 Task: Find LinkedIn profiles of marketing consultants who attended St. Xavier School and offer copywriting services.
Action: Mouse moved to (479, 75)
Screenshot: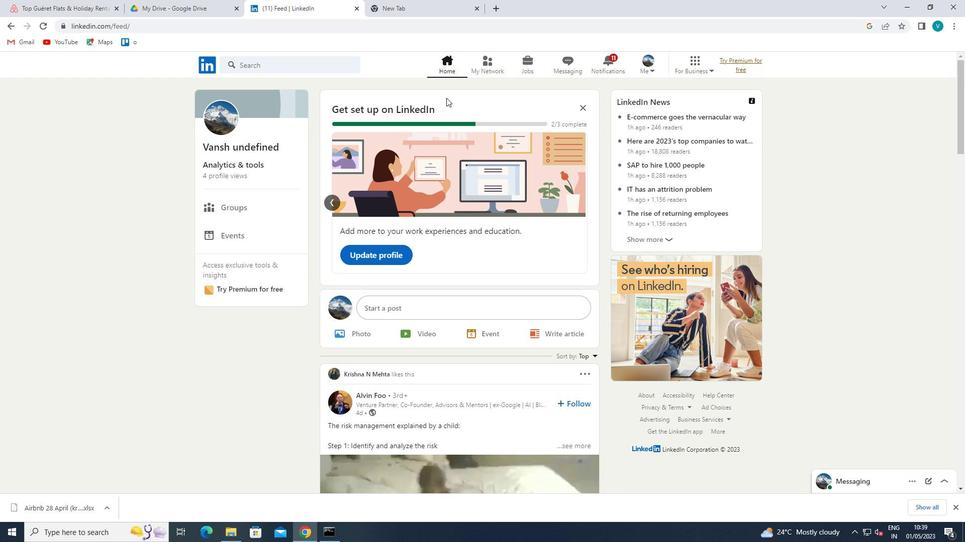 
Action: Mouse pressed left at (479, 75)
Screenshot: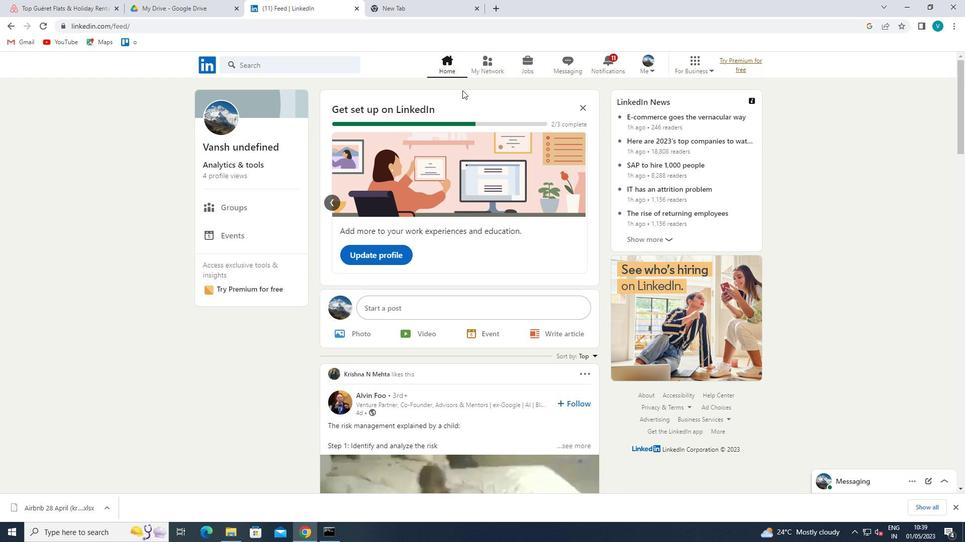 
Action: Mouse moved to (274, 119)
Screenshot: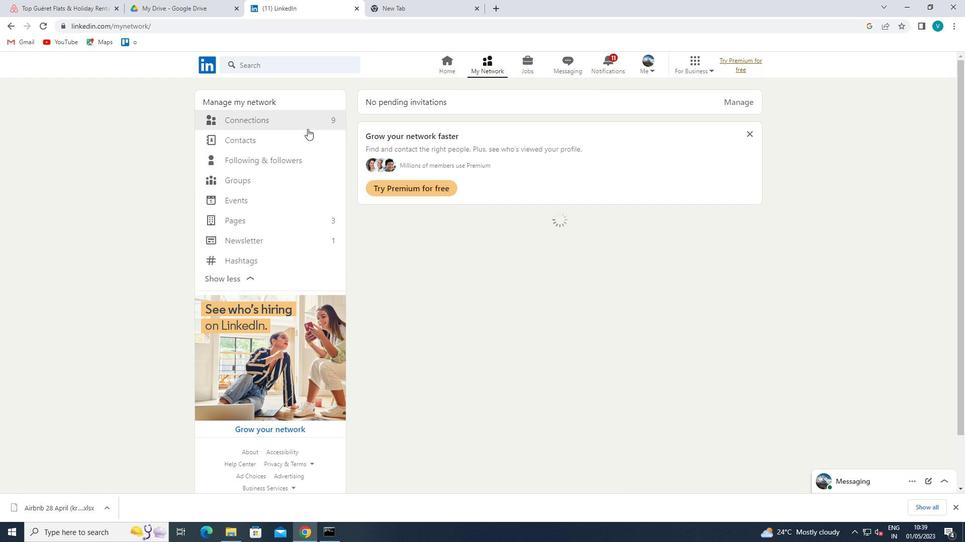 
Action: Mouse pressed left at (274, 119)
Screenshot: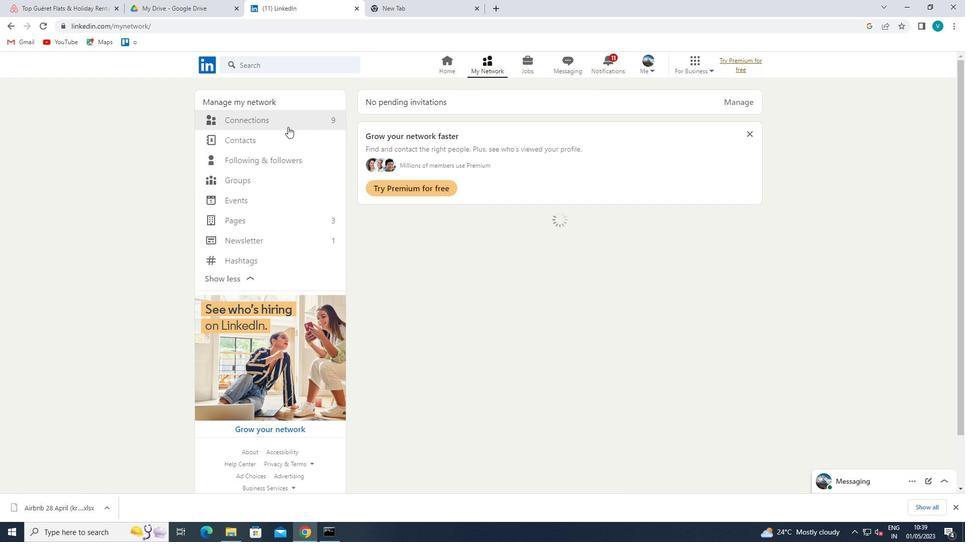 
Action: Mouse moved to (542, 114)
Screenshot: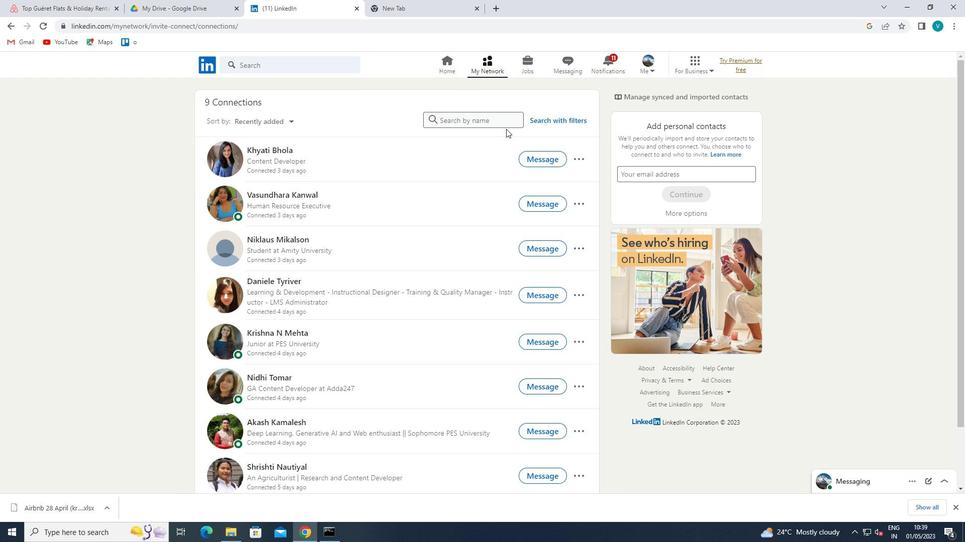 
Action: Mouse pressed left at (542, 114)
Screenshot: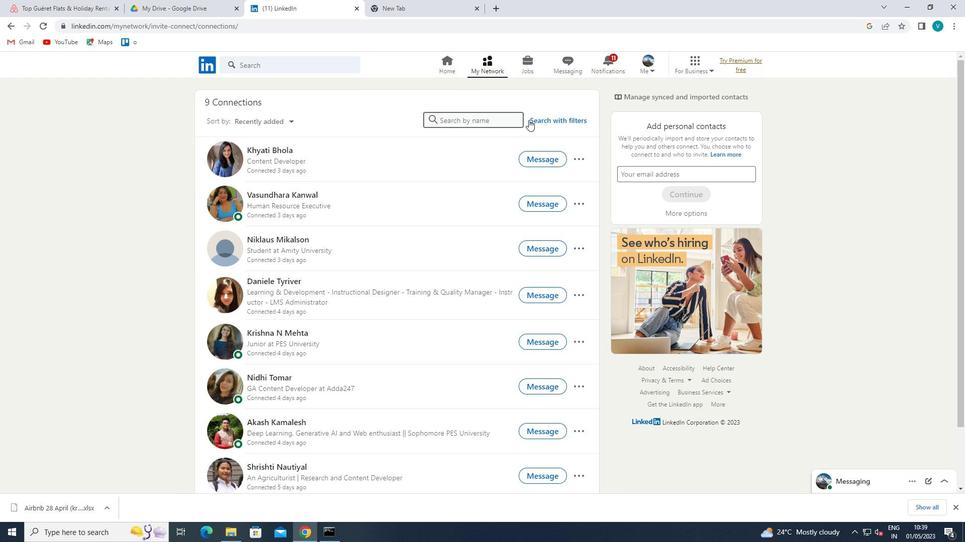
Action: Mouse moved to (470, 92)
Screenshot: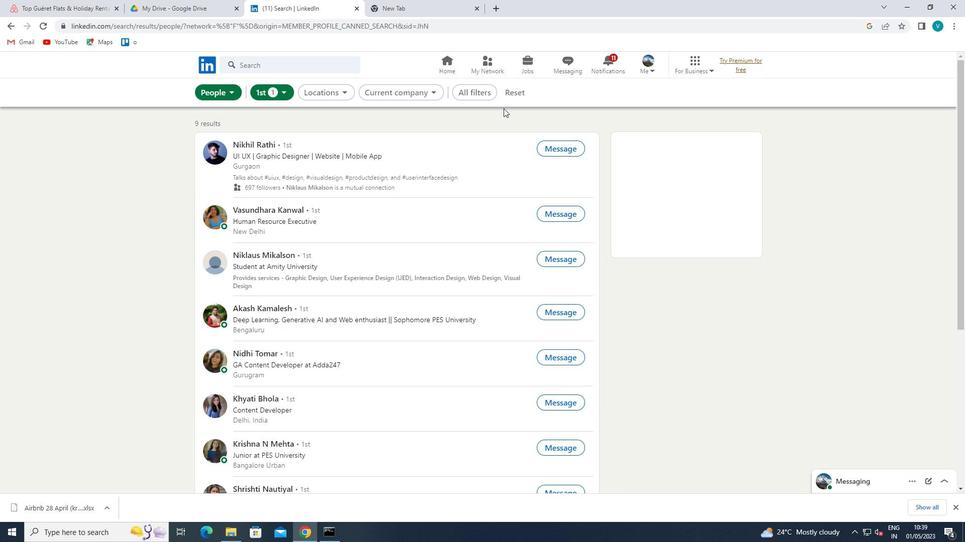 
Action: Mouse pressed left at (470, 92)
Screenshot: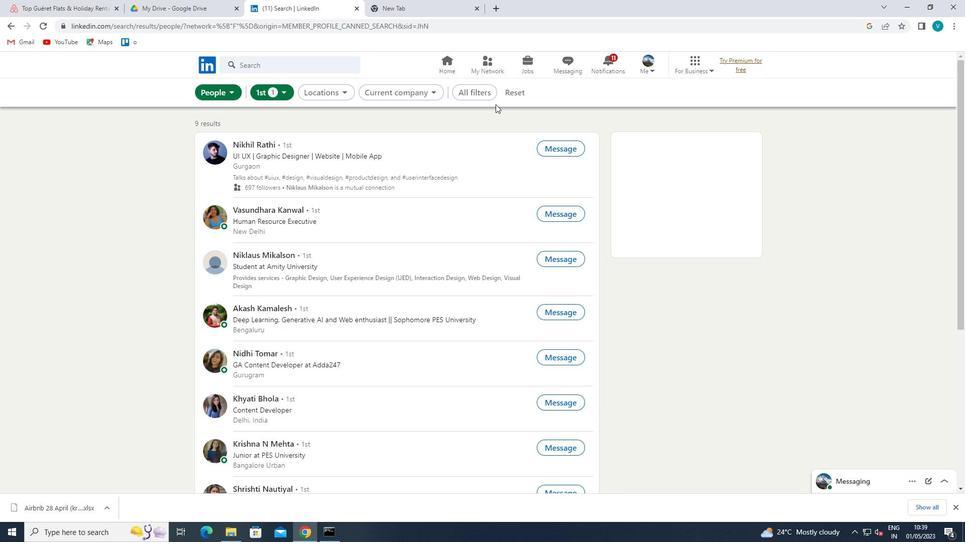 
Action: Mouse moved to (775, 261)
Screenshot: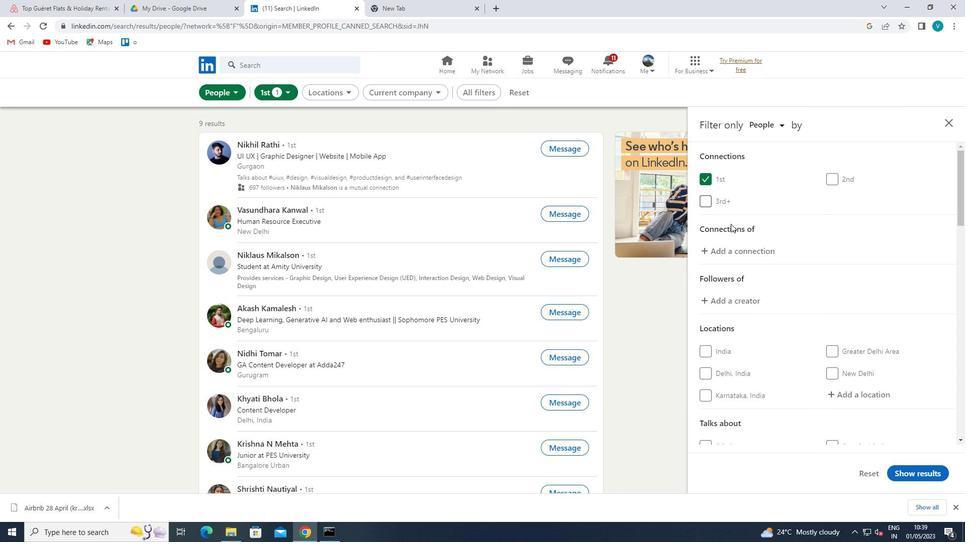 
Action: Mouse scrolled (775, 261) with delta (0, 0)
Screenshot: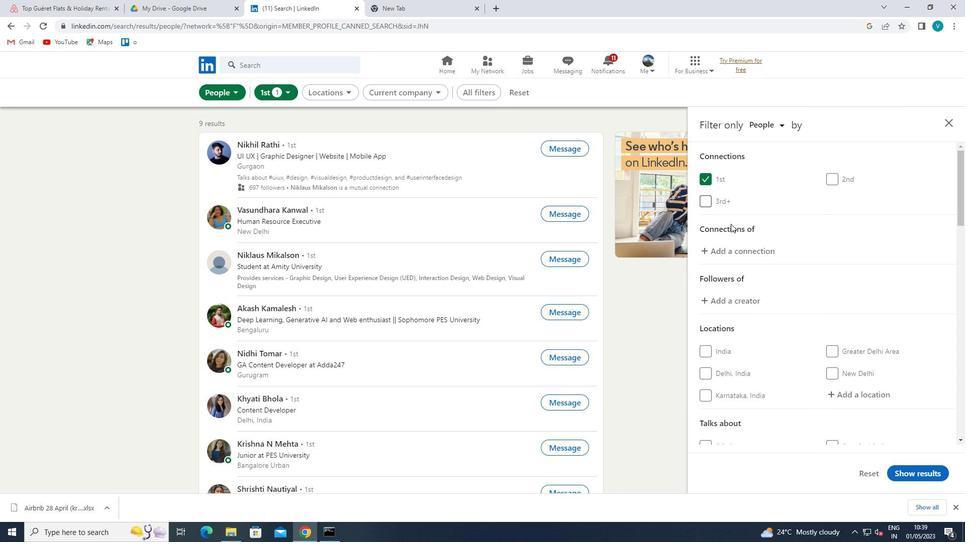 
Action: Mouse moved to (776, 267)
Screenshot: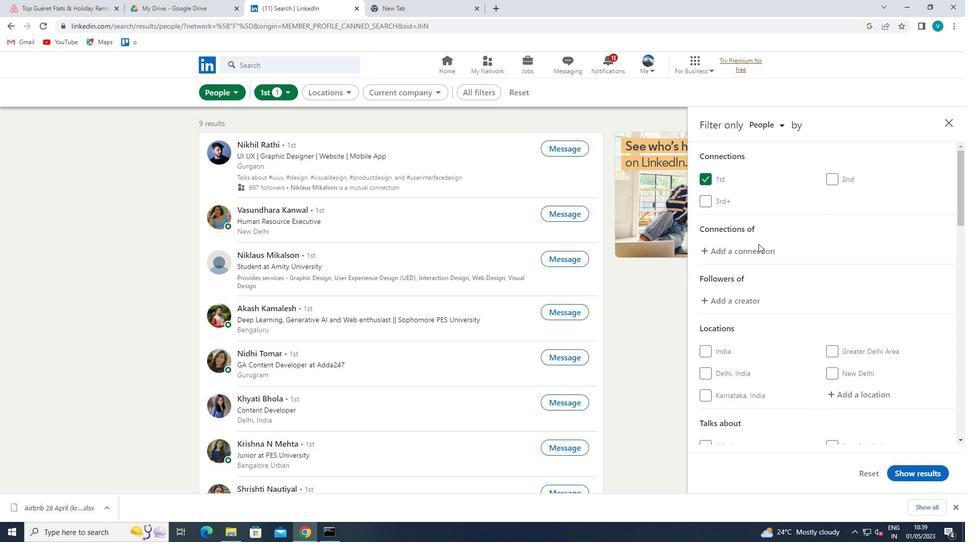 
Action: Mouse scrolled (776, 267) with delta (0, 0)
Screenshot: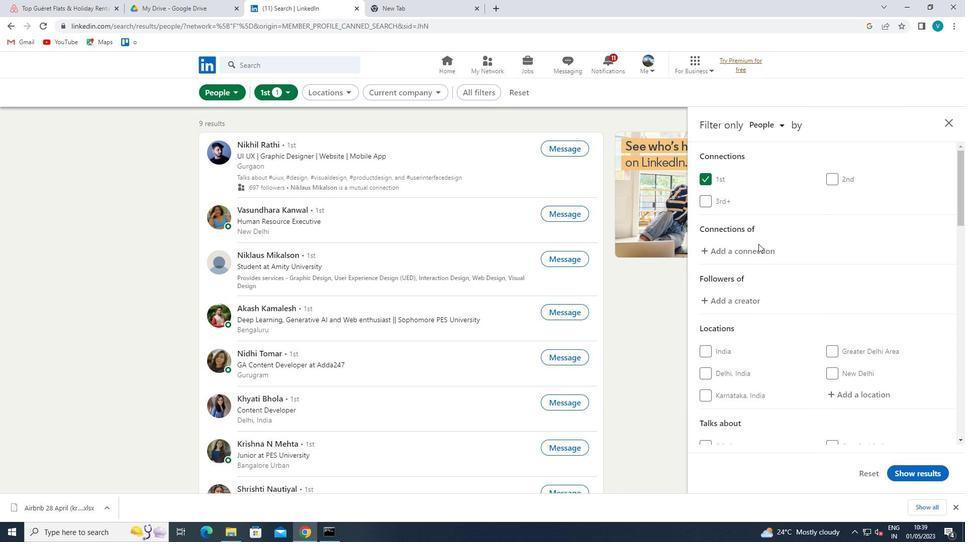 
Action: Mouse moved to (845, 292)
Screenshot: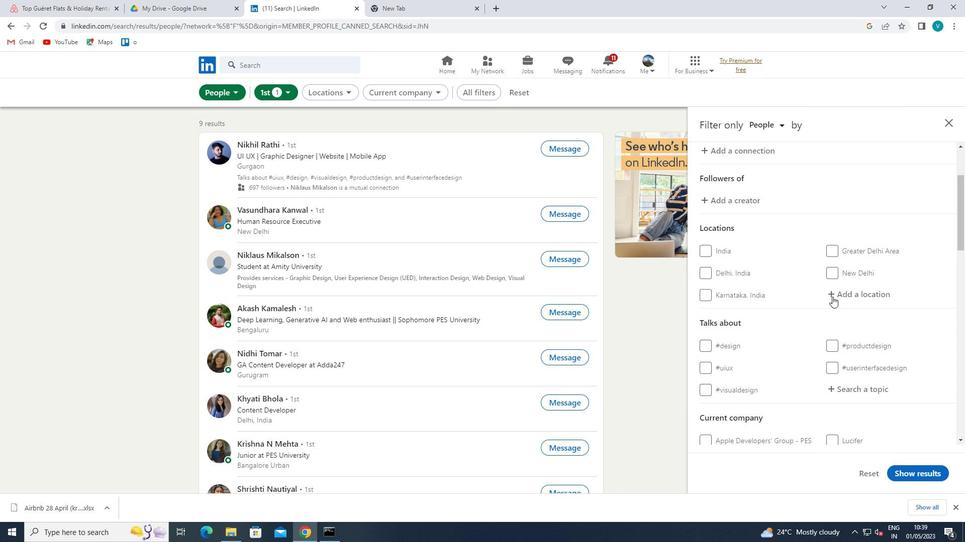 
Action: Mouse pressed left at (845, 292)
Screenshot: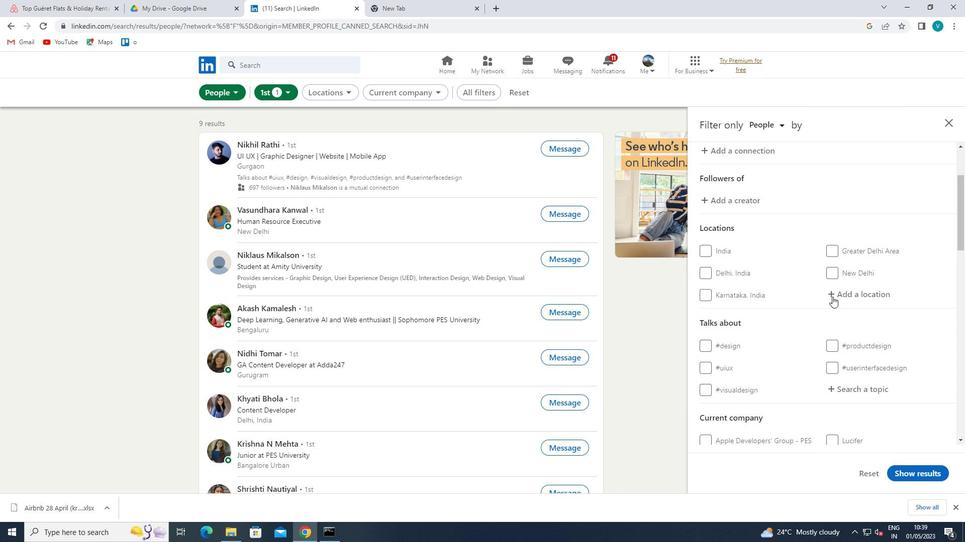 
Action: Mouse moved to (424, 95)
Screenshot: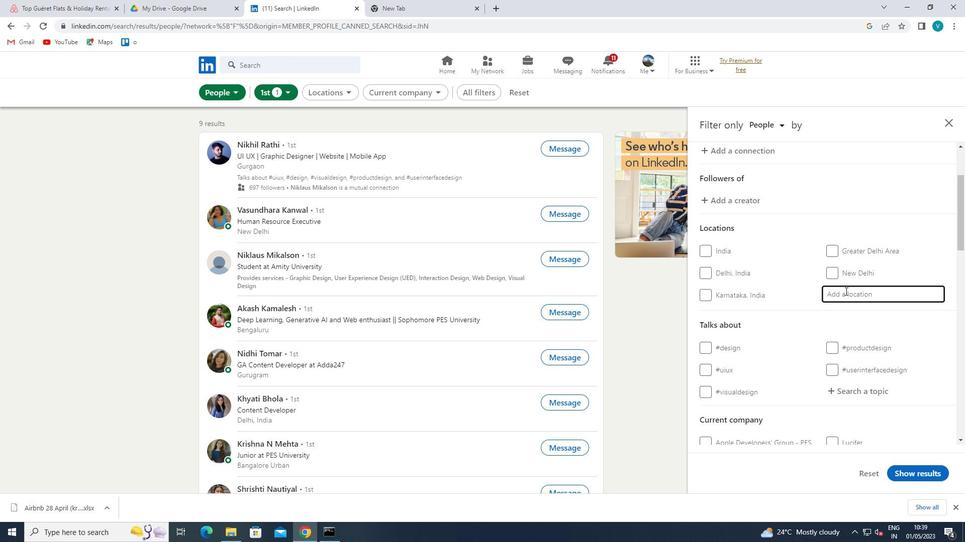 
Action: Key pressed <Key.shift>YOUHAO
Screenshot: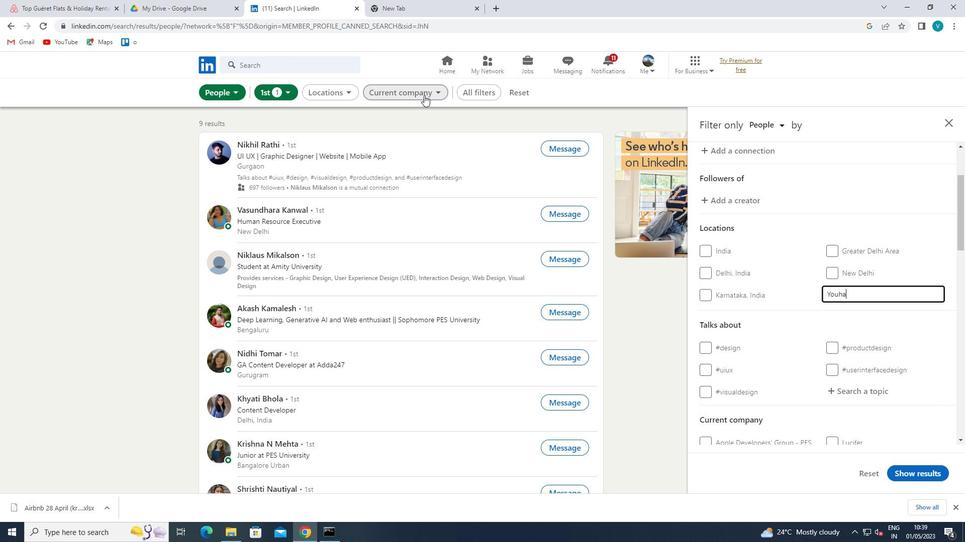 
Action: Mouse moved to (795, 320)
Screenshot: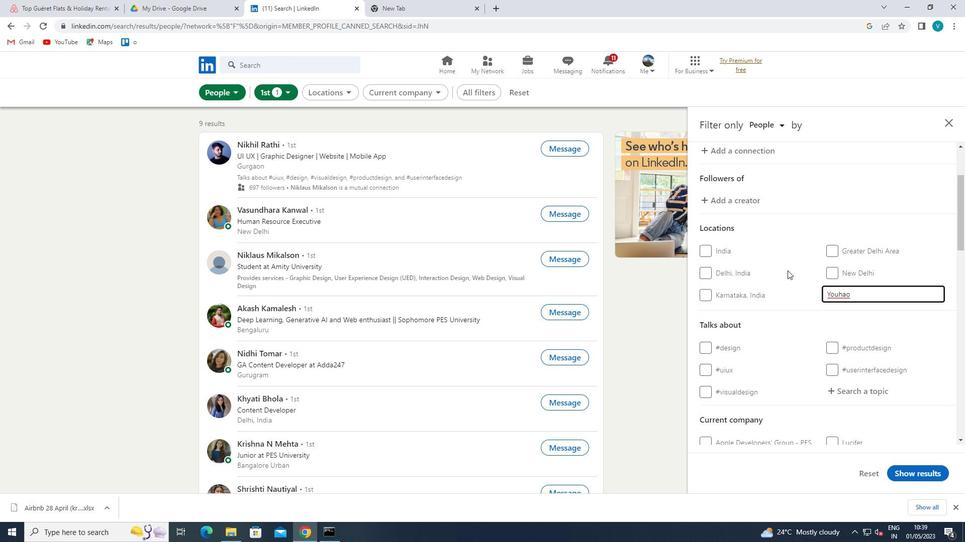 
Action: Mouse pressed left at (795, 320)
Screenshot: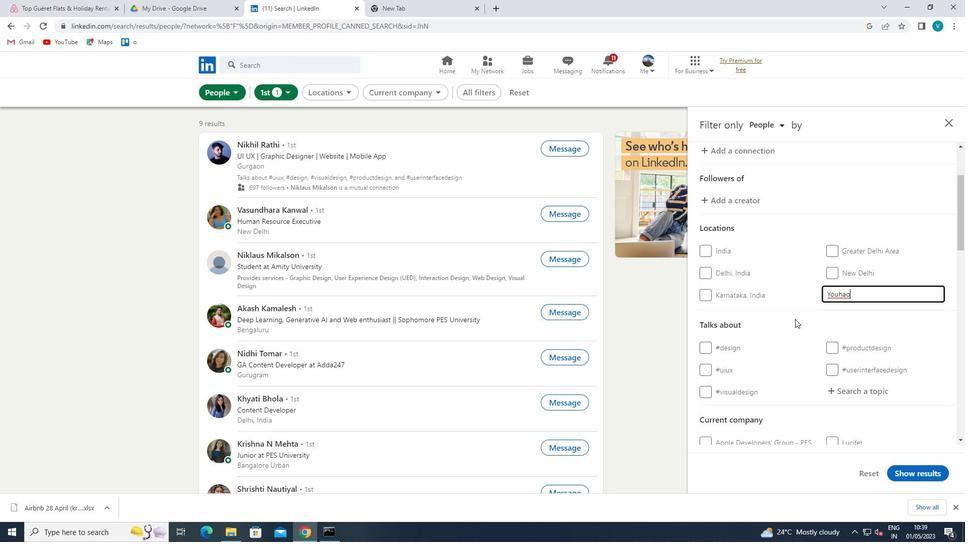 
Action: Mouse moved to (795, 320)
Screenshot: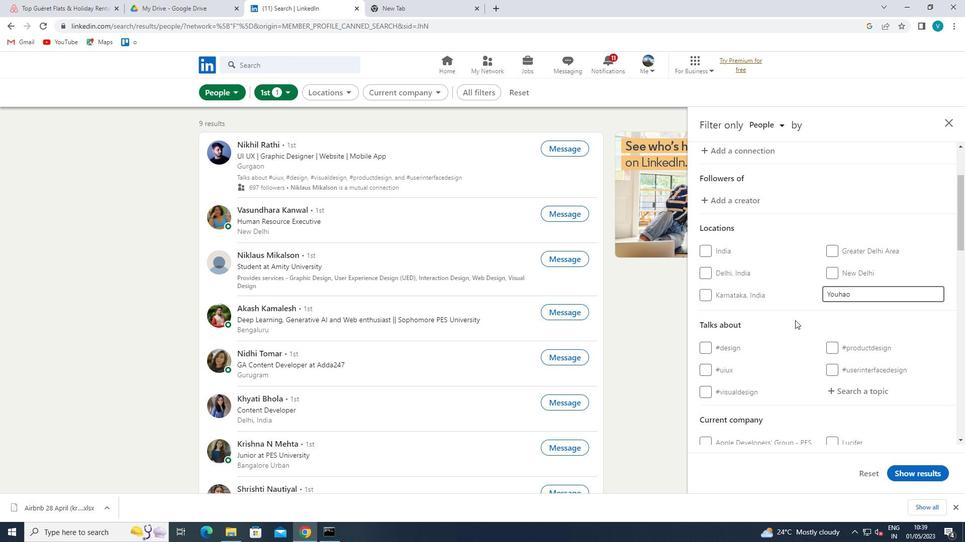 
Action: Mouse scrolled (795, 320) with delta (0, 0)
Screenshot: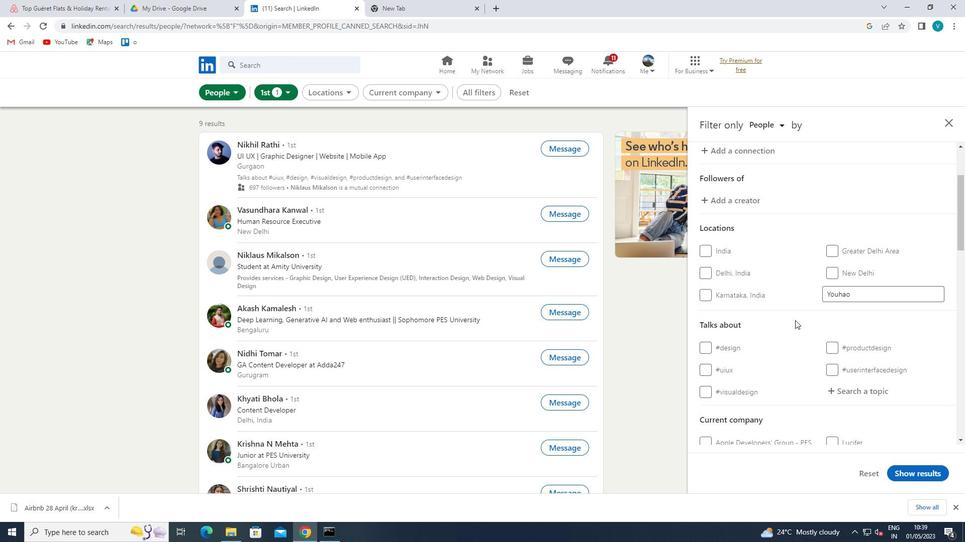 
Action: Mouse scrolled (795, 320) with delta (0, 0)
Screenshot: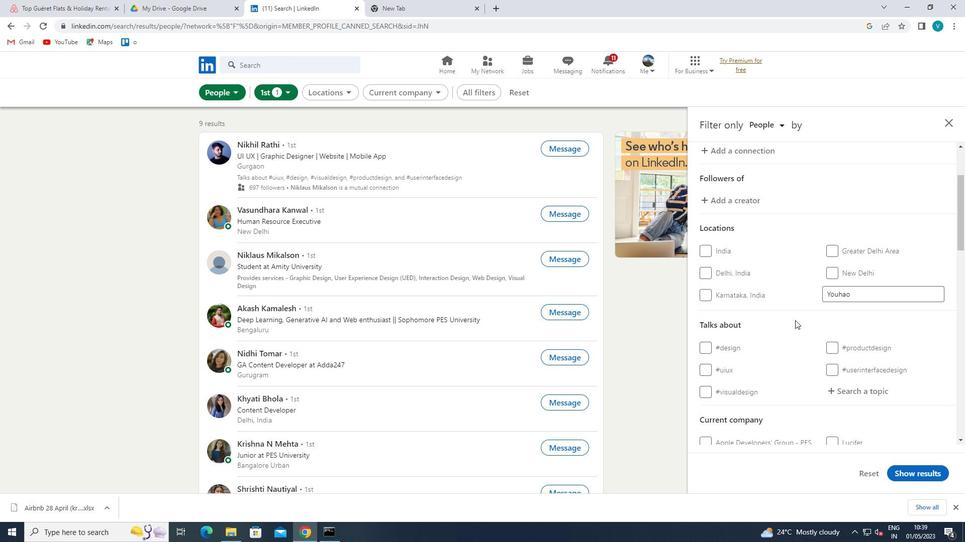 
Action: Mouse moved to (875, 279)
Screenshot: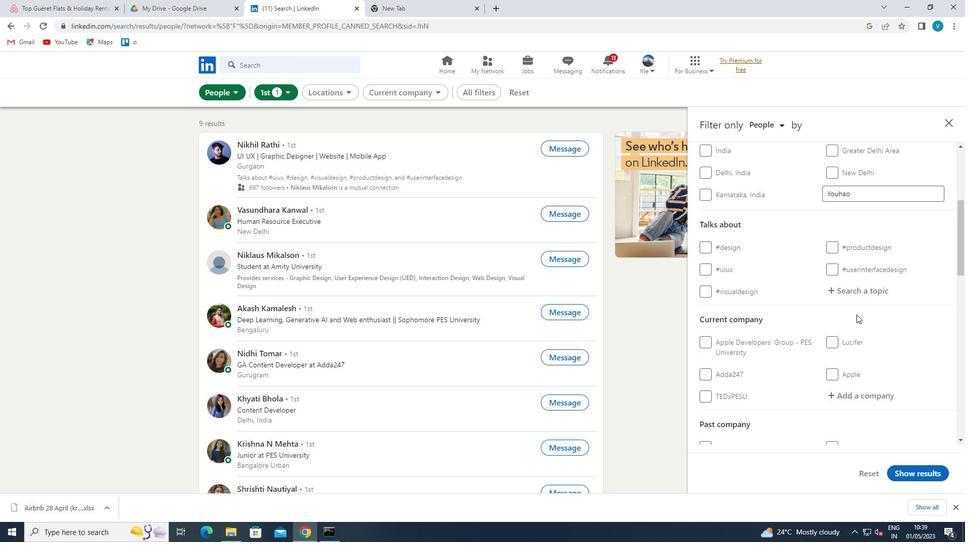 
Action: Mouse pressed left at (875, 279)
Screenshot: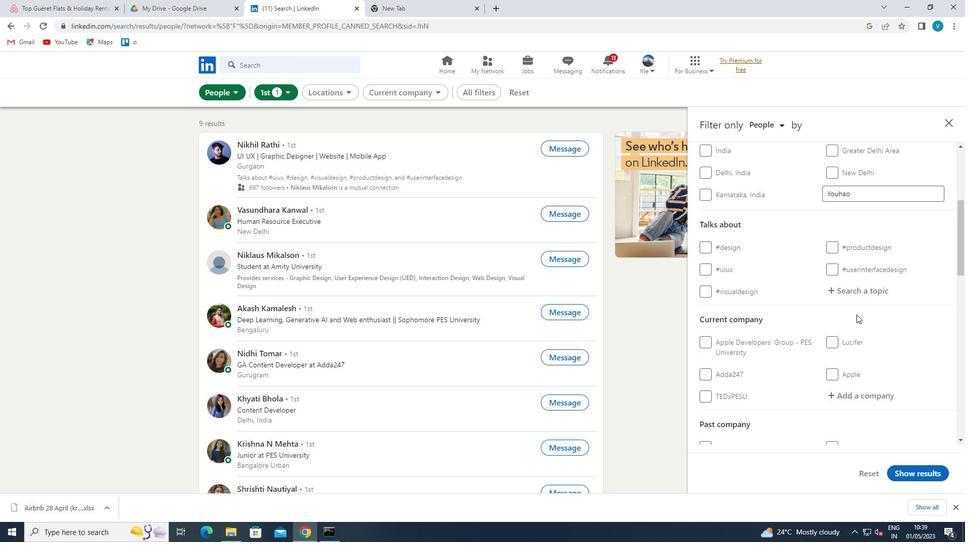 
Action: Mouse moved to (872, 289)
Screenshot: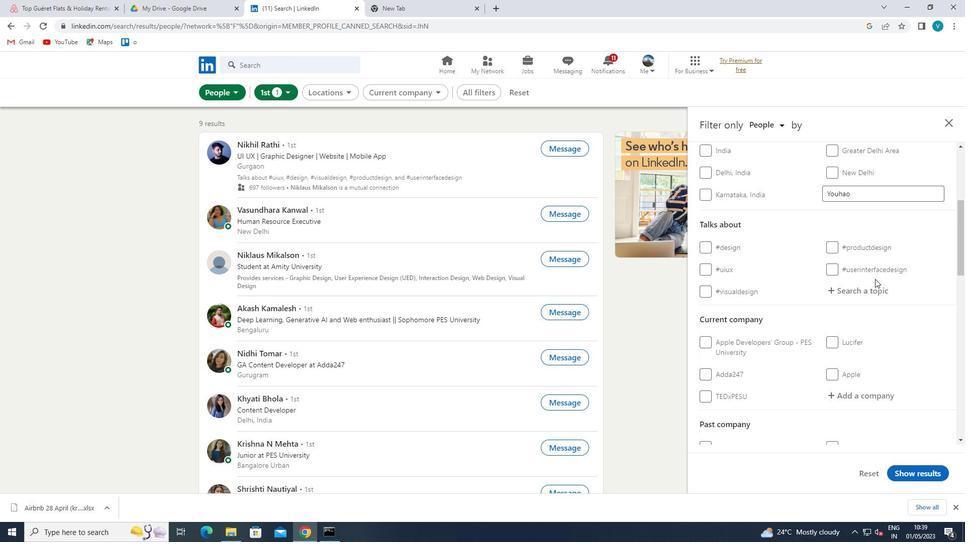 
Action: Mouse pressed left at (872, 289)
Screenshot: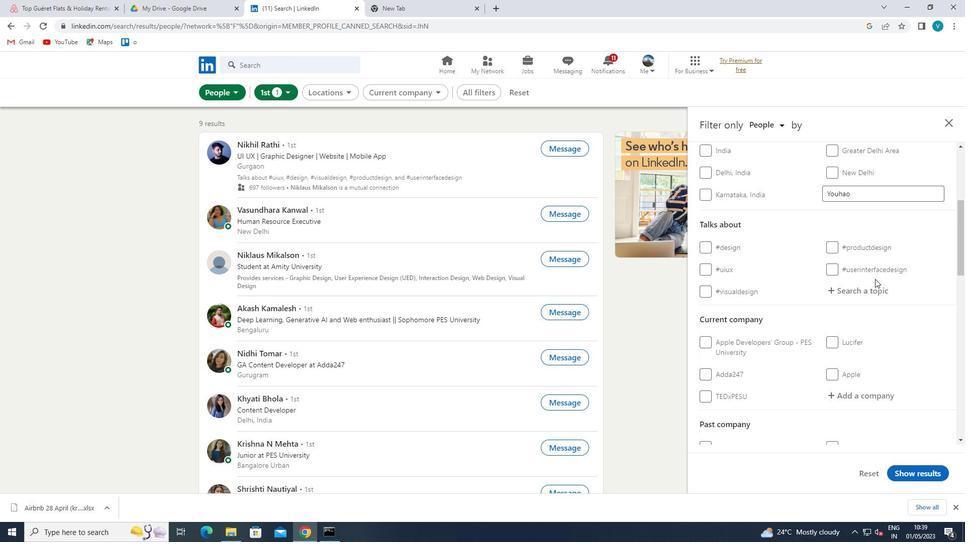 
Action: Mouse moved to (709, 197)
Screenshot: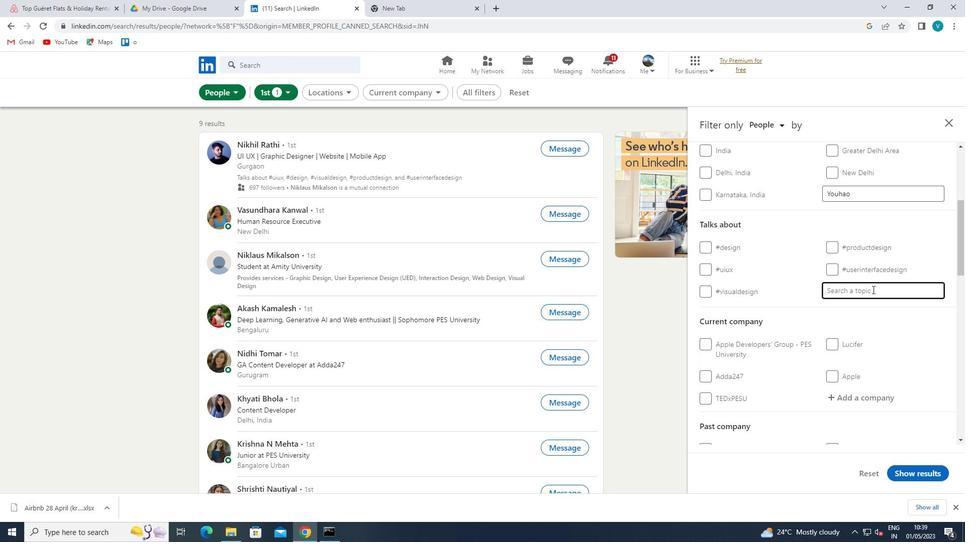 
Action: Key pressed <Key.shift>#<Key.shift>HOMEOFFICE
Screenshot: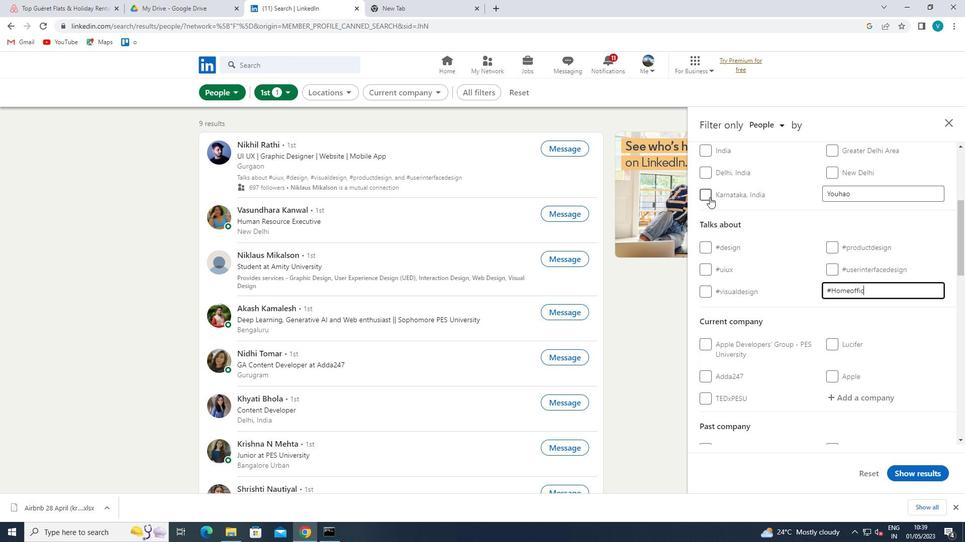 
Action: Mouse moved to (806, 297)
Screenshot: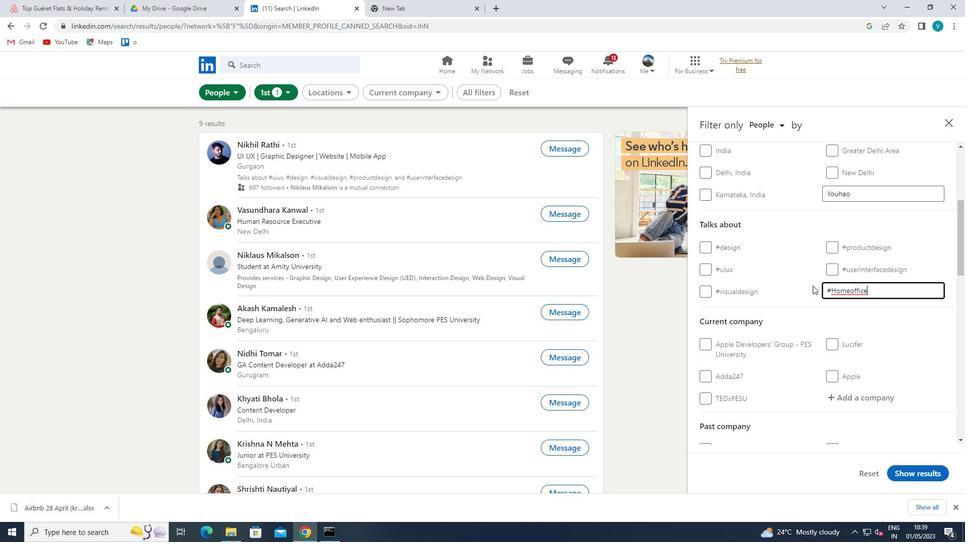 
Action: Mouse pressed left at (806, 297)
Screenshot: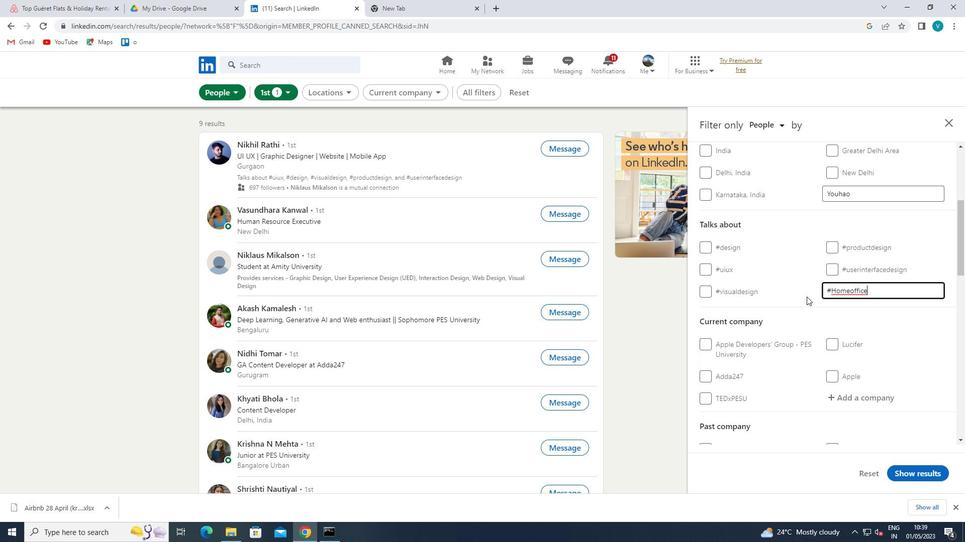 
Action: Mouse moved to (806, 297)
Screenshot: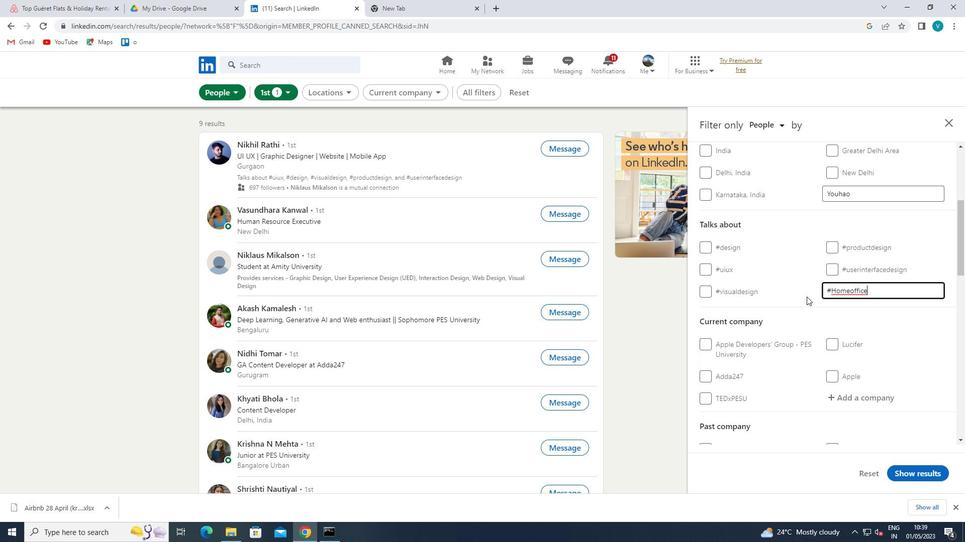 
Action: Mouse scrolled (806, 296) with delta (0, 0)
Screenshot: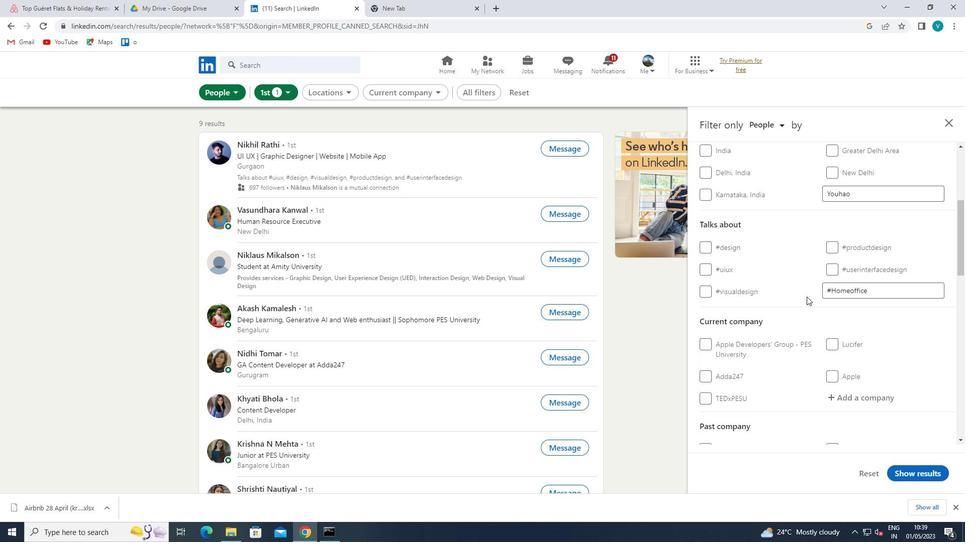 
Action: Mouse moved to (851, 351)
Screenshot: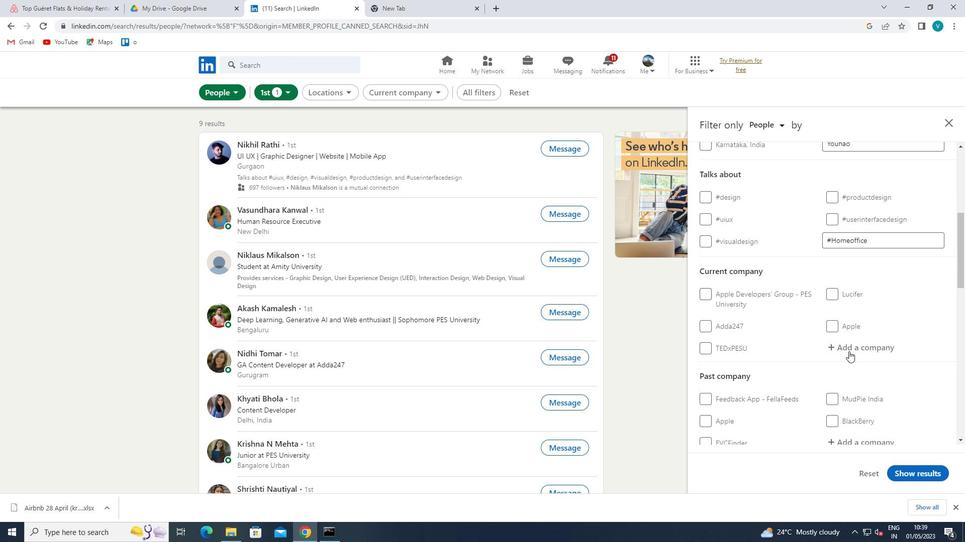 
Action: Mouse pressed left at (851, 351)
Screenshot: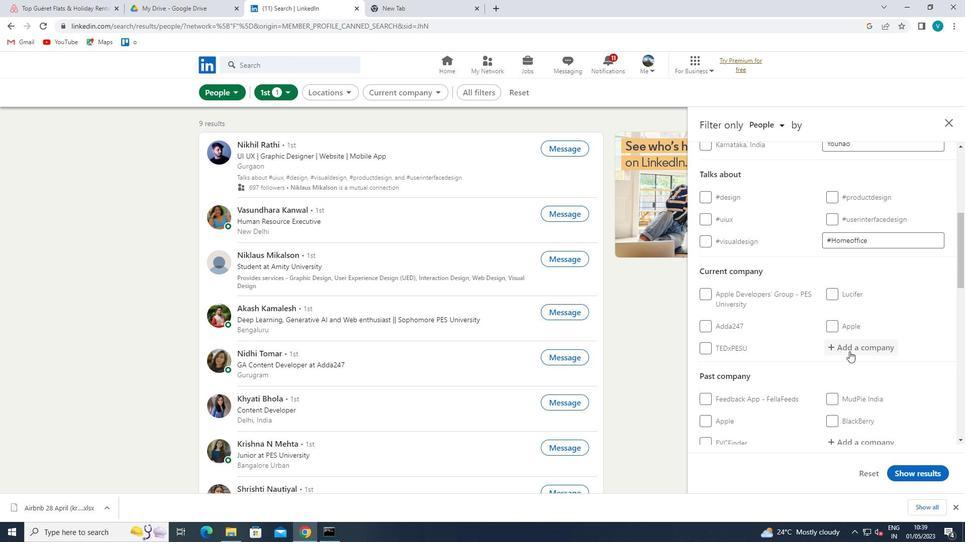 
Action: Mouse moved to (680, 302)
Screenshot: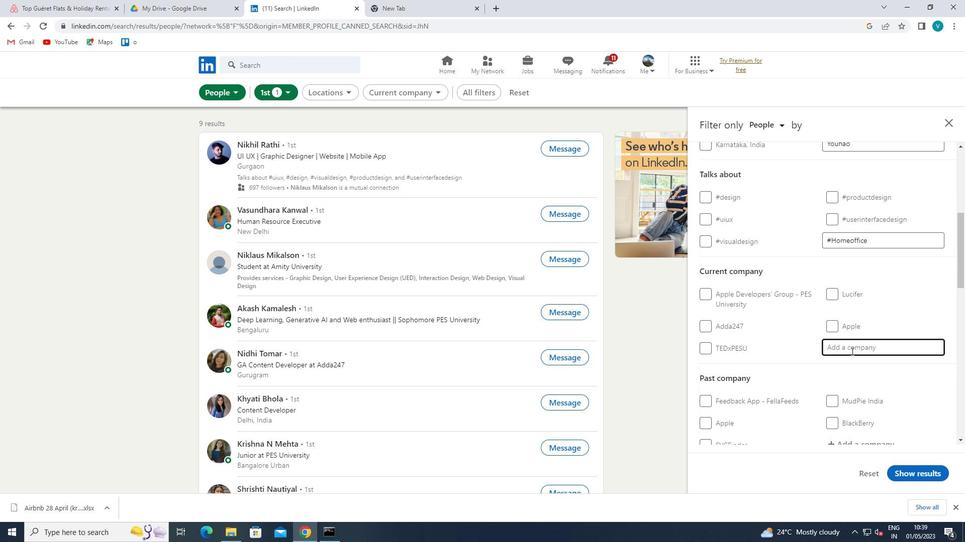 
Action: Key pressed <Key.shift>UNIVERSAL<Key.space>
Screenshot: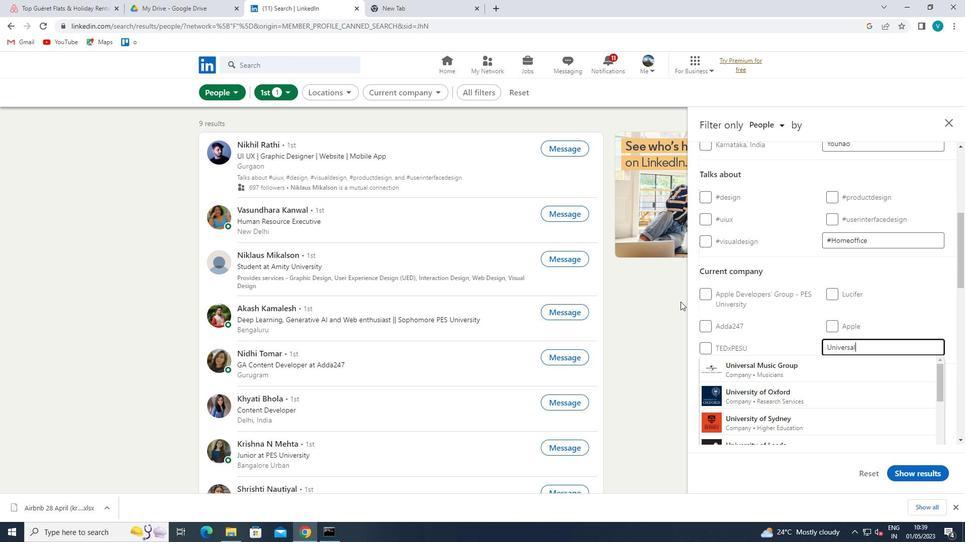 
Action: Mouse moved to (690, 295)
Screenshot: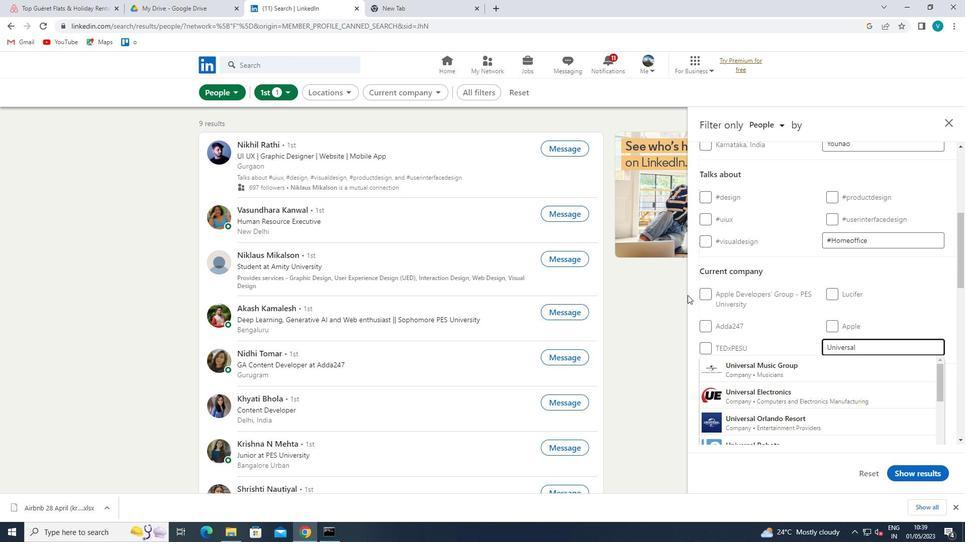 
Action: Key pressed <Key.shift>ALLY
Screenshot: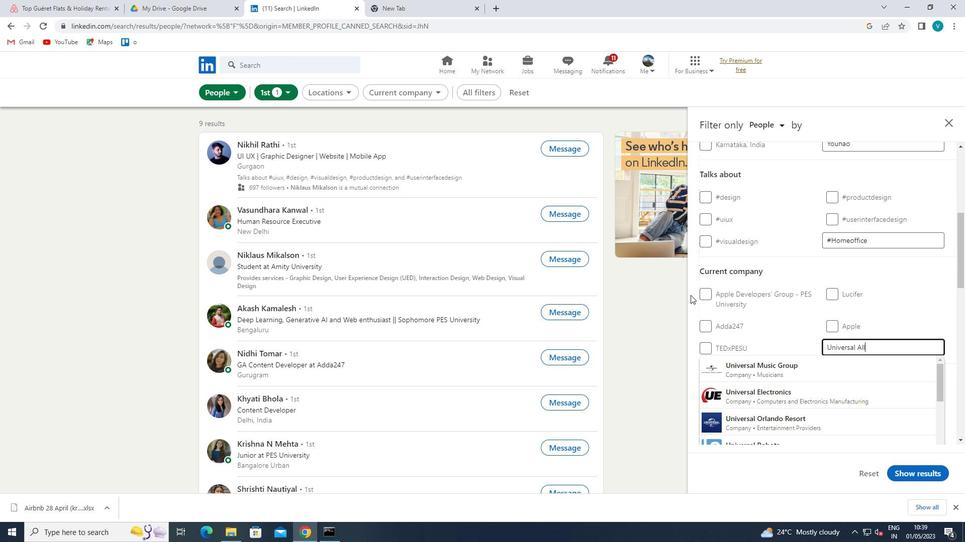 
Action: Mouse moved to (751, 361)
Screenshot: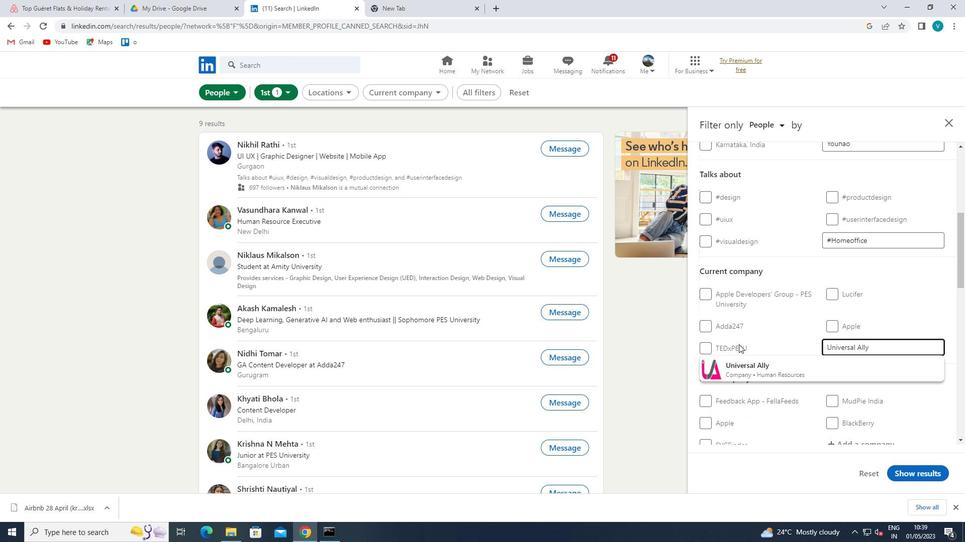 
Action: Mouse pressed left at (751, 361)
Screenshot: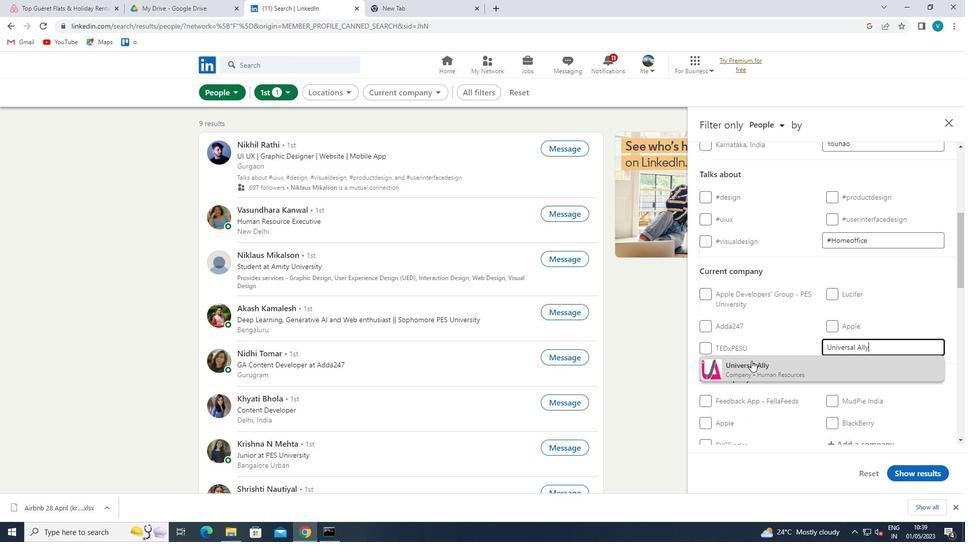 
Action: Mouse moved to (766, 353)
Screenshot: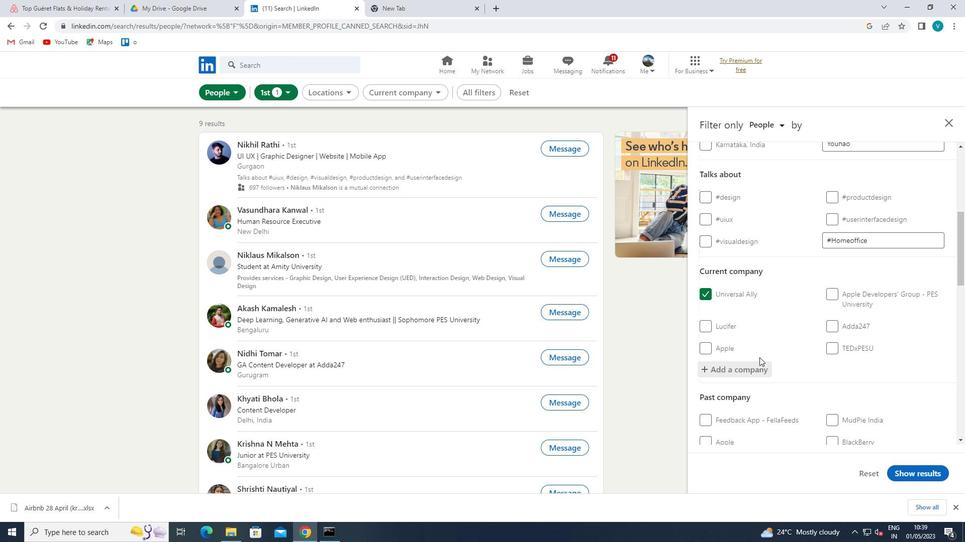 
Action: Mouse scrolled (766, 353) with delta (0, 0)
Screenshot: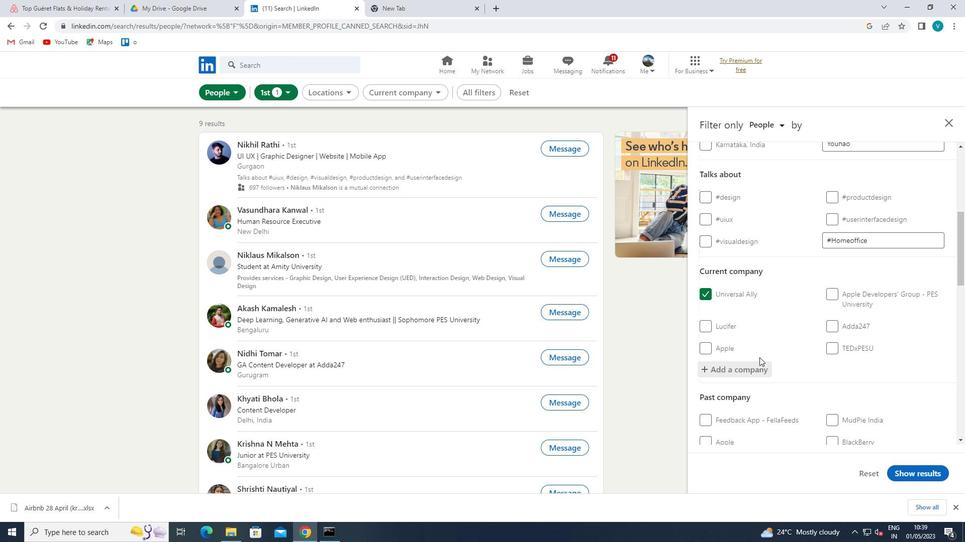 
Action: Mouse moved to (770, 351)
Screenshot: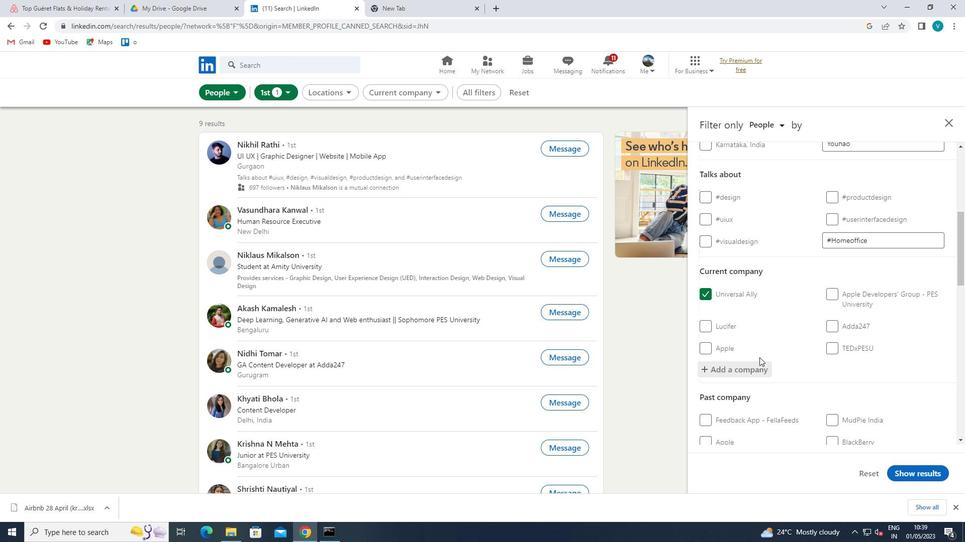 
Action: Mouse scrolled (770, 351) with delta (0, 0)
Screenshot: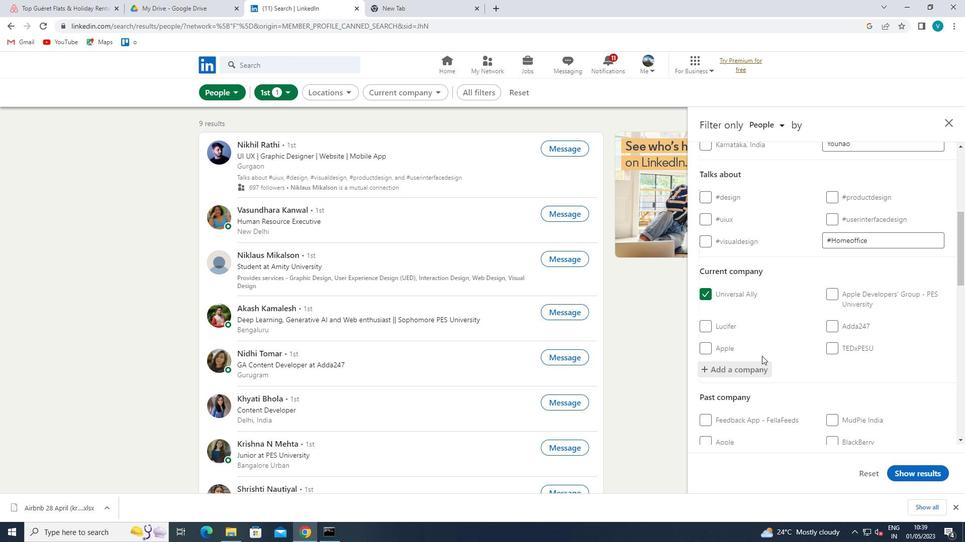 
Action: Mouse moved to (770, 351)
Screenshot: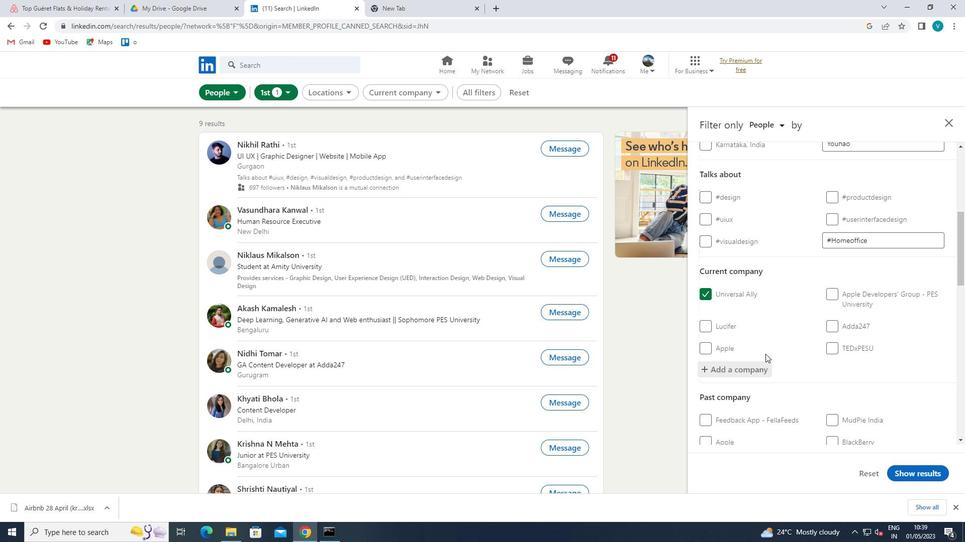 
Action: Mouse scrolled (770, 350) with delta (0, 0)
Screenshot: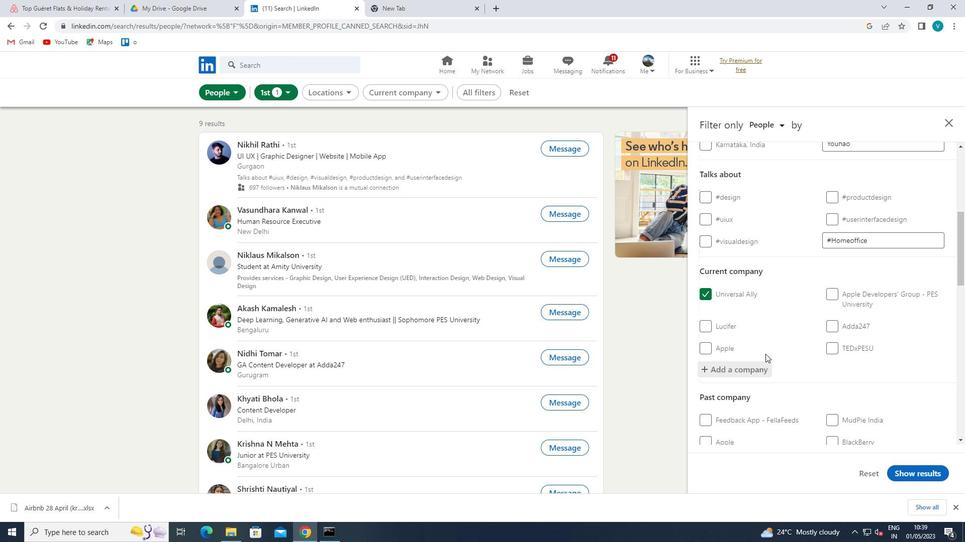 
Action: Mouse moved to (775, 356)
Screenshot: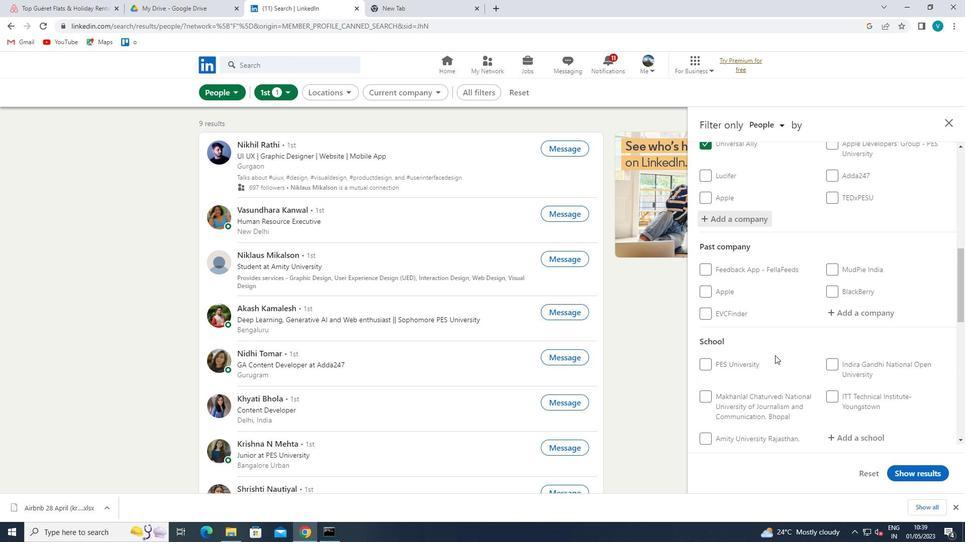 
Action: Mouse scrolled (775, 355) with delta (0, 0)
Screenshot: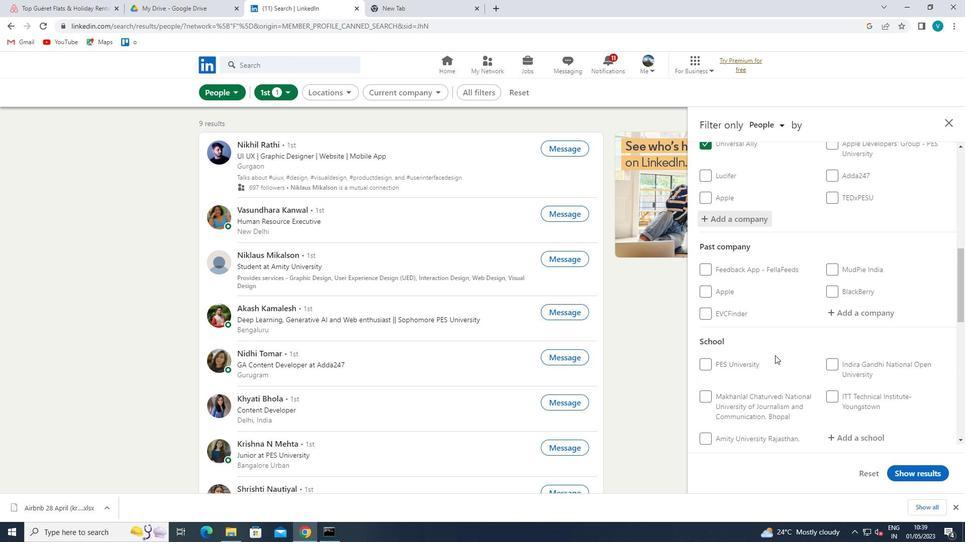 
Action: Mouse moved to (856, 385)
Screenshot: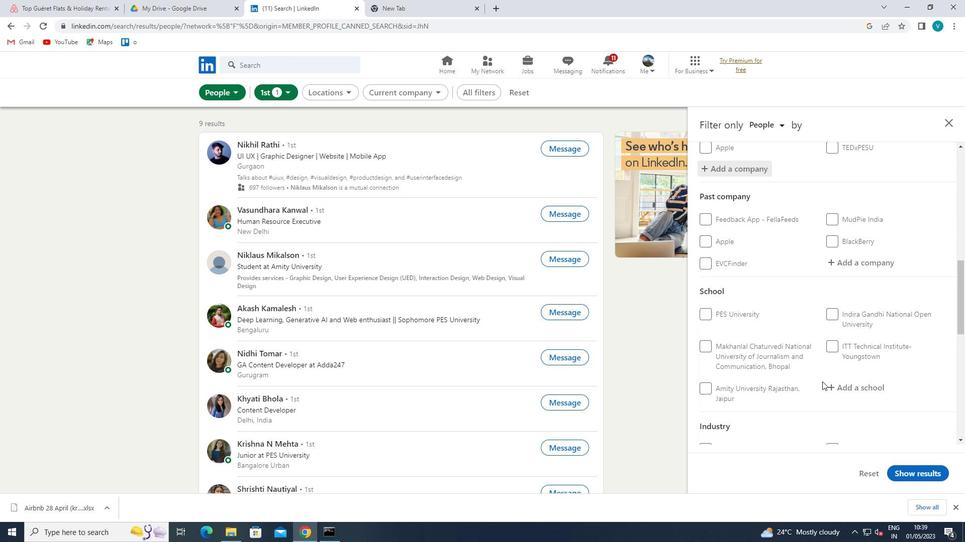 
Action: Mouse pressed left at (856, 385)
Screenshot: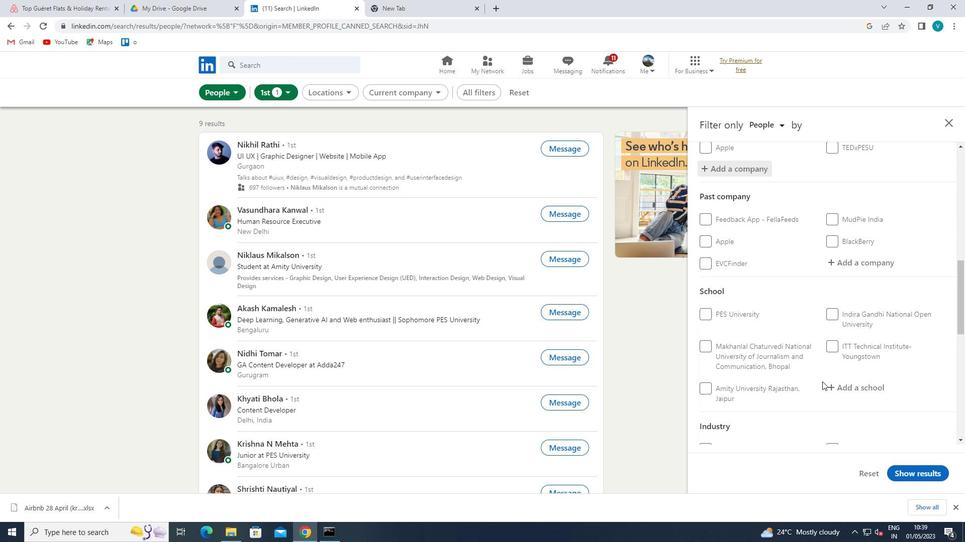 
Action: Mouse moved to (624, 319)
Screenshot: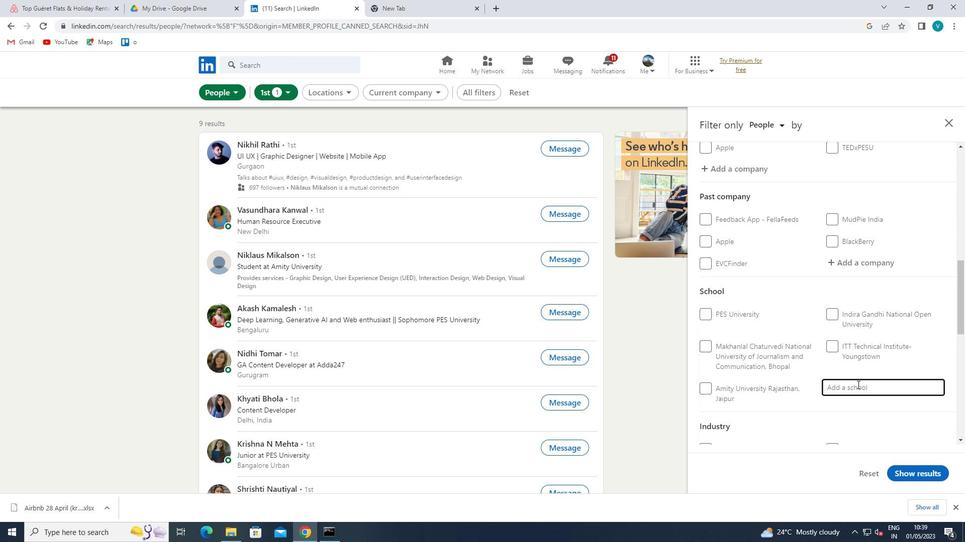 
Action: Key pressed <Key.shift>ST.
Screenshot: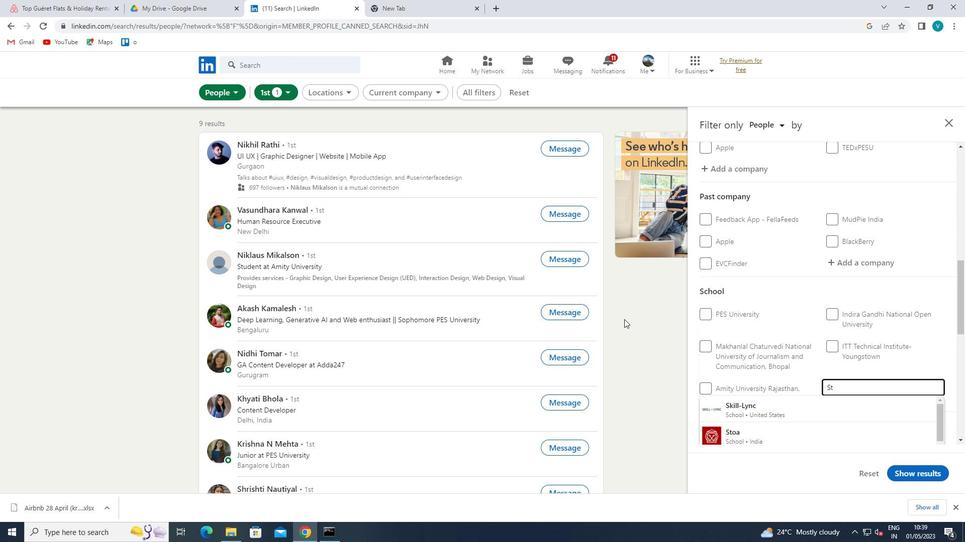 
Action: Mouse moved to (439, 298)
Screenshot: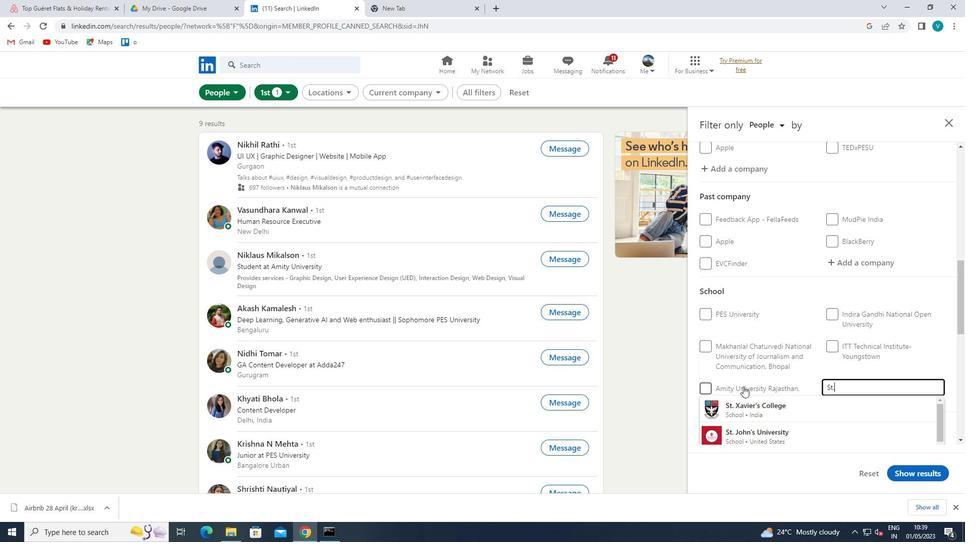 
Action: Key pressed <Key.space><Key.shift>XAVIER<Key.space><Key.shift>SCHOOL
Screenshot: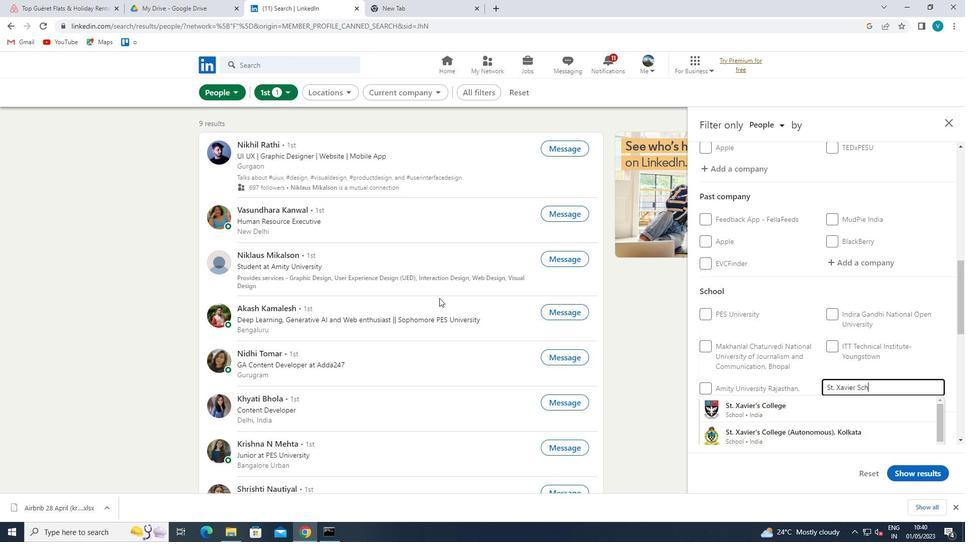 
Action: Mouse moved to (782, 438)
Screenshot: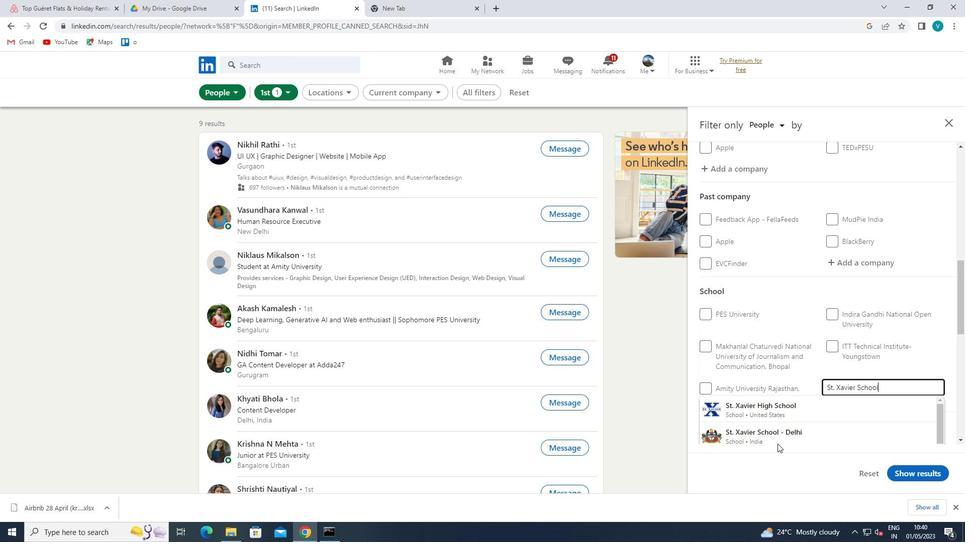 
Action: Mouse pressed left at (782, 438)
Screenshot: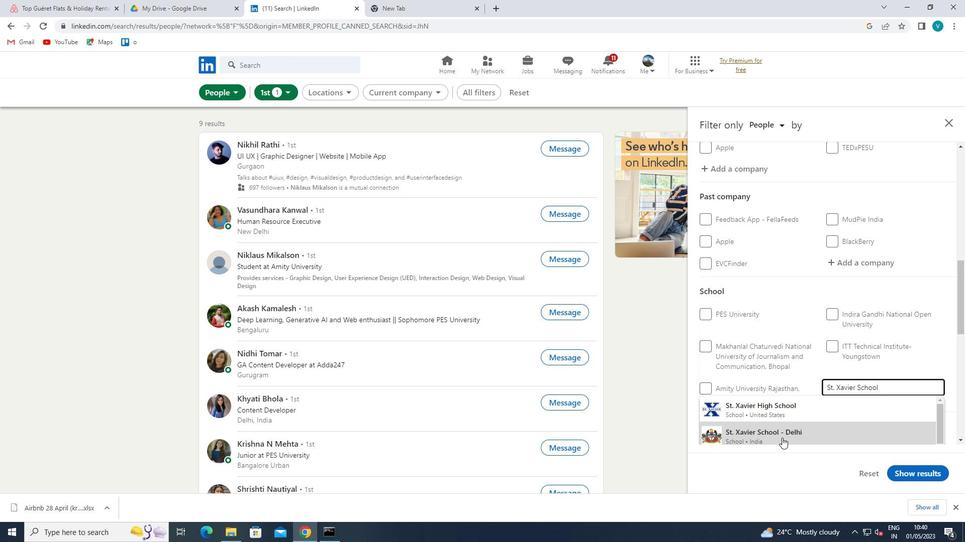 
Action: Mouse moved to (803, 396)
Screenshot: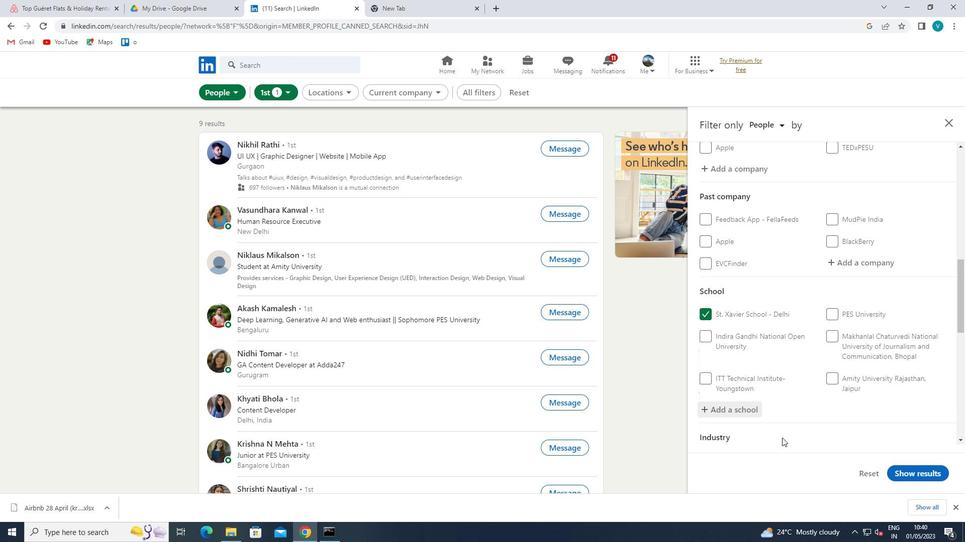 
Action: Mouse scrolled (803, 396) with delta (0, 0)
Screenshot: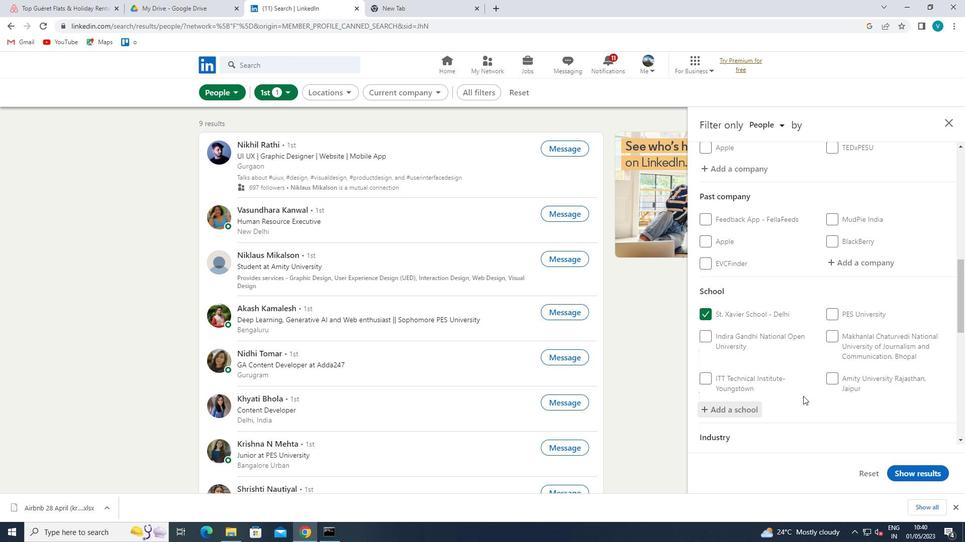 
Action: Mouse scrolled (803, 396) with delta (0, 0)
Screenshot: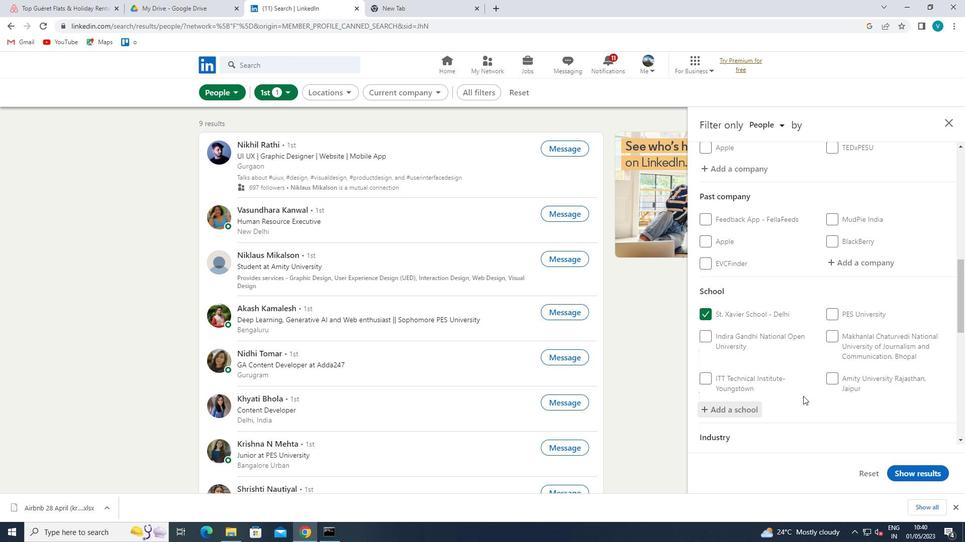
Action: Mouse scrolled (803, 396) with delta (0, 0)
Screenshot: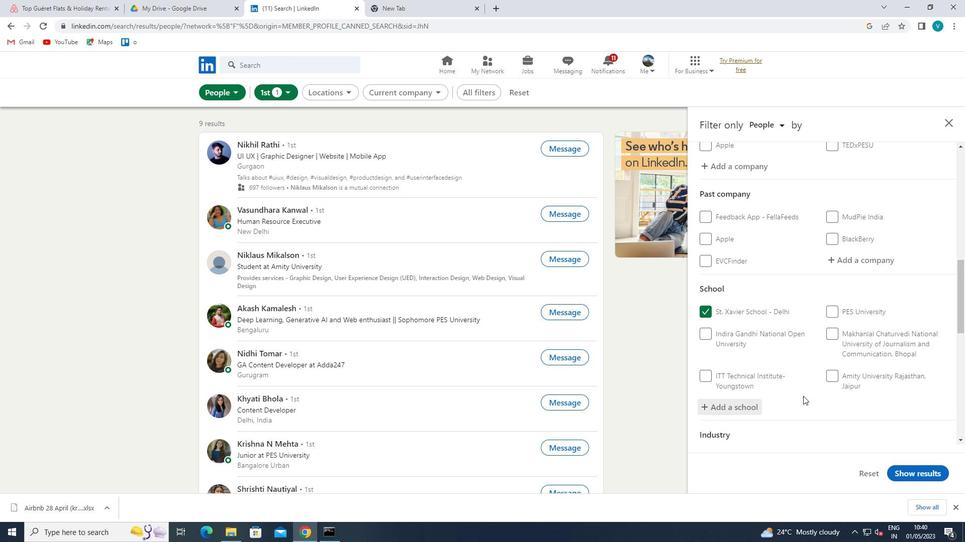 
Action: Mouse moved to (842, 359)
Screenshot: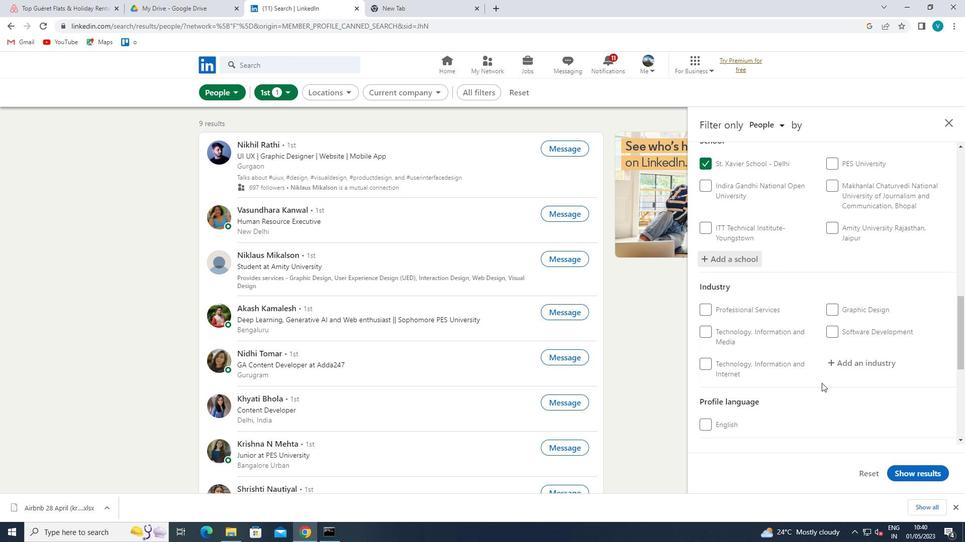 
Action: Mouse pressed left at (842, 359)
Screenshot: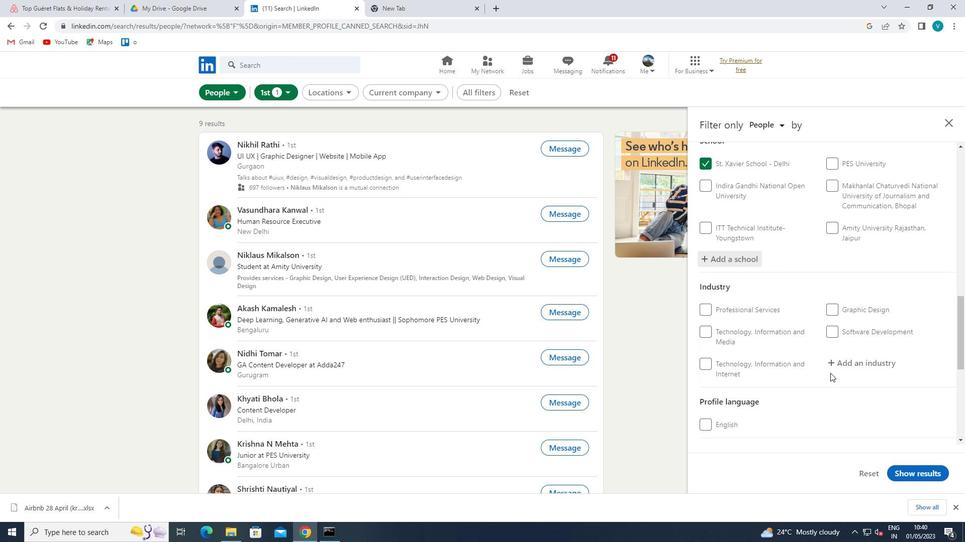 
Action: Mouse moved to (451, 281)
Screenshot: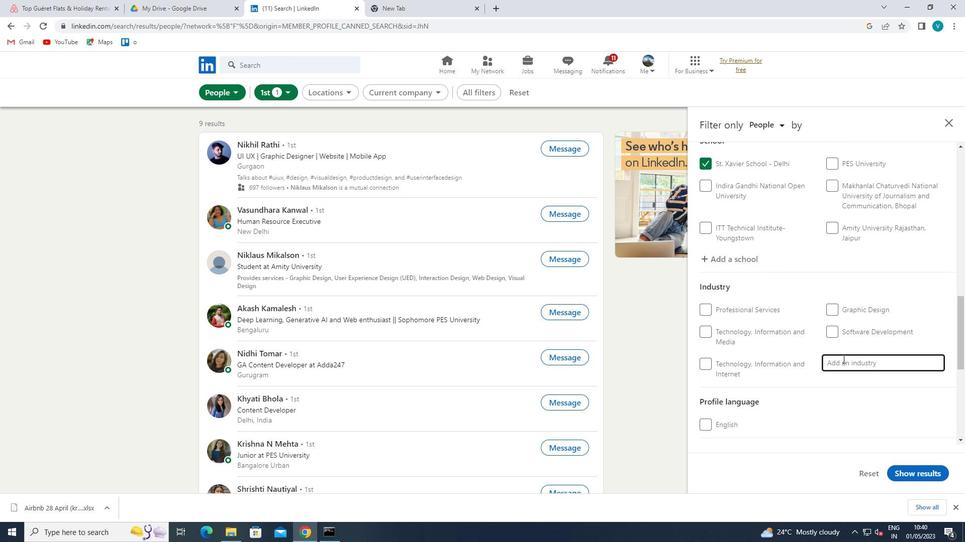 
Action: Key pressed ZH<Key.backspace><Key.backspace><Key.shift>HOUSEHOLD
Screenshot: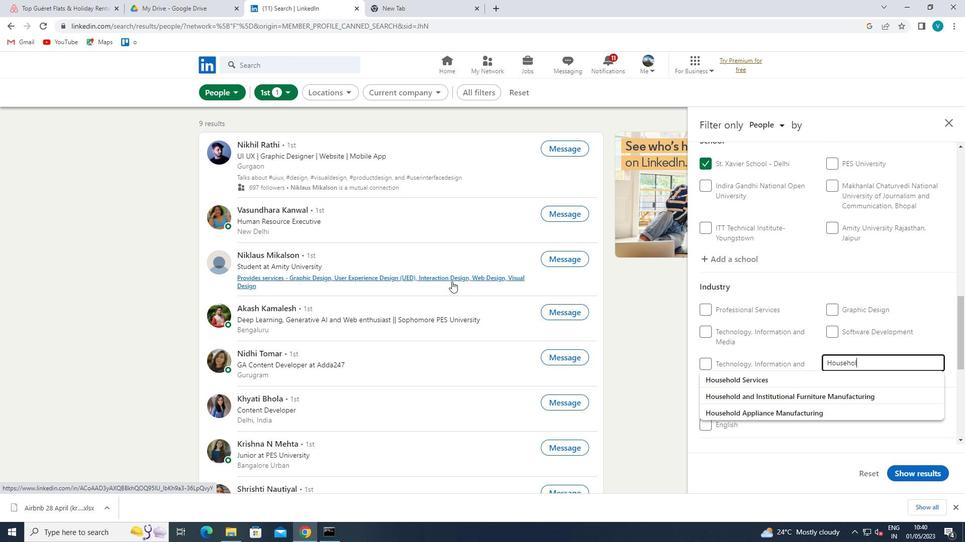 
Action: Mouse moved to (757, 407)
Screenshot: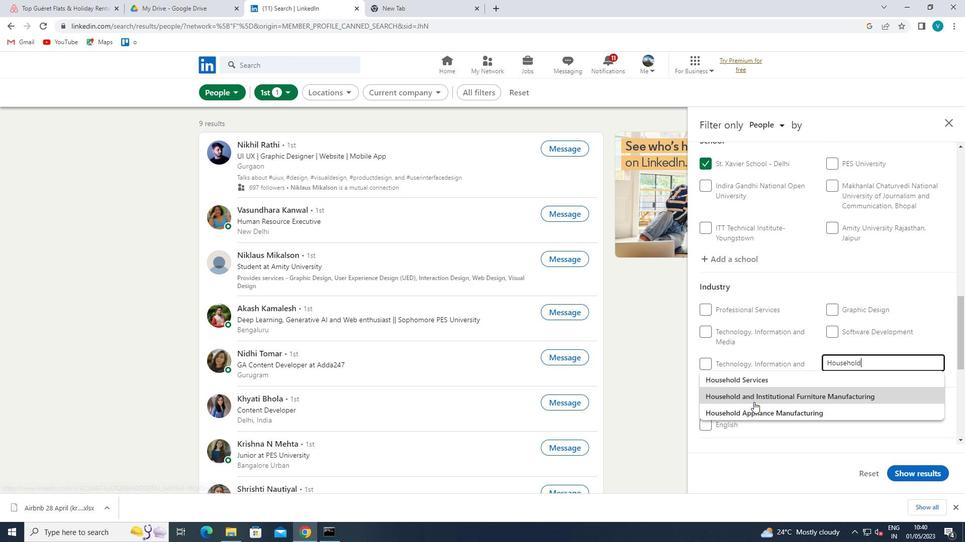 
Action: Mouse pressed left at (757, 407)
Screenshot: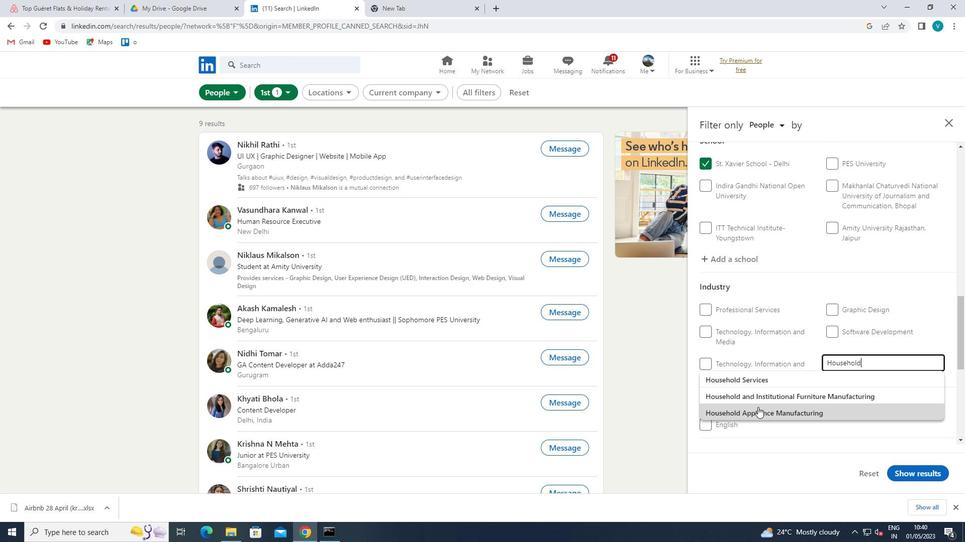 
Action: Mouse moved to (765, 405)
Screenshot: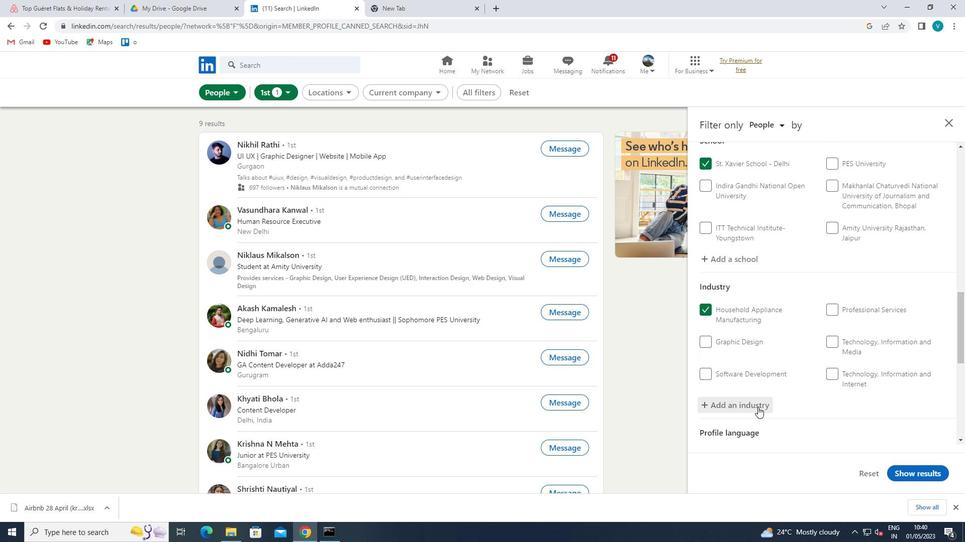 
Action: Mouse scrolled (765, 405) with delta (0, 0)
Screenshot: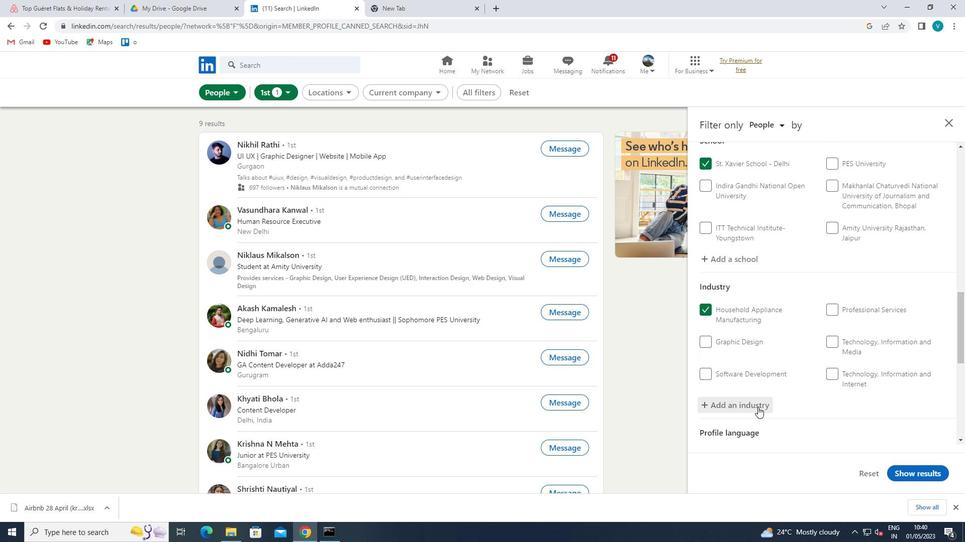 
Action: Mouse moved to (768, 404)
Screenshot: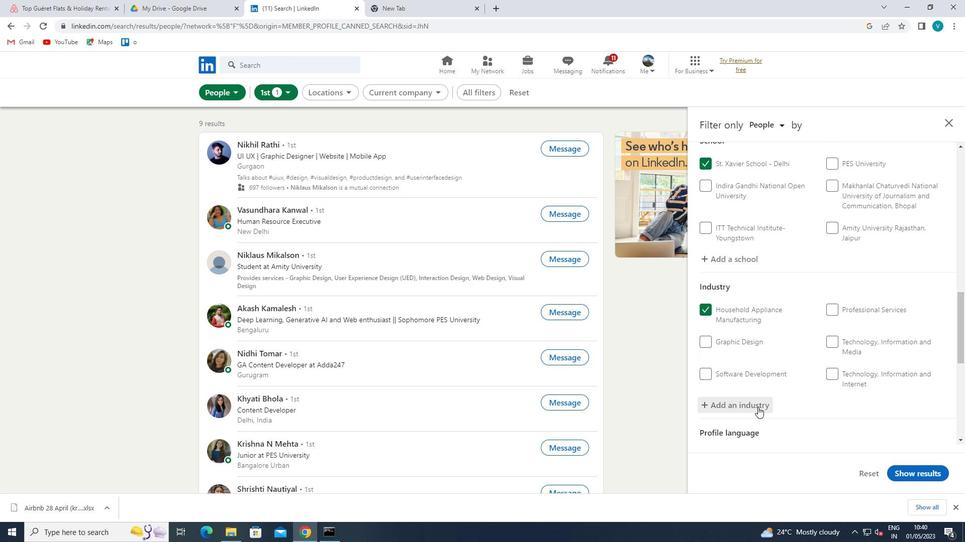 
Action: Mouse scrolled (768, 403) with delta (0, 0)
Screenshot: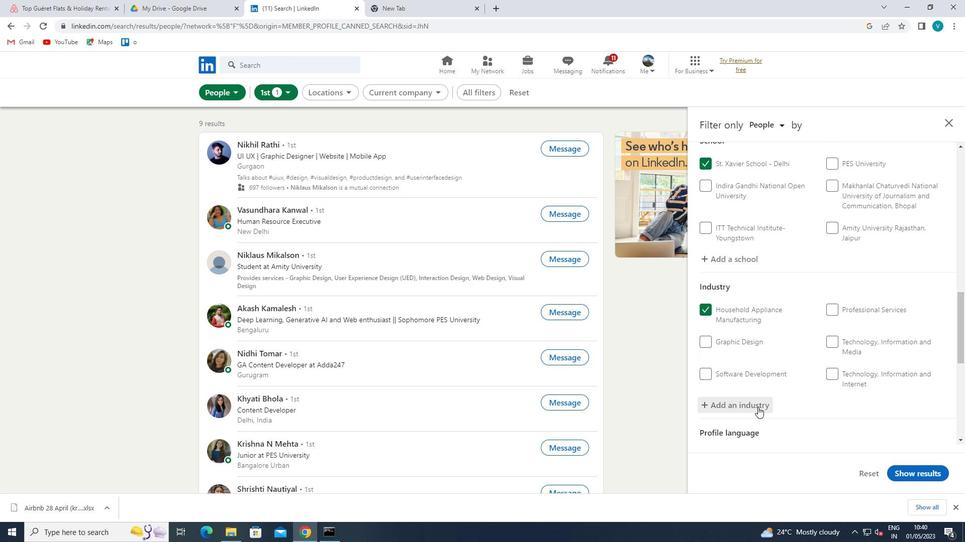 
Action: Mouse scrolled (768, 403) with delta (0, 0)
Screenshot: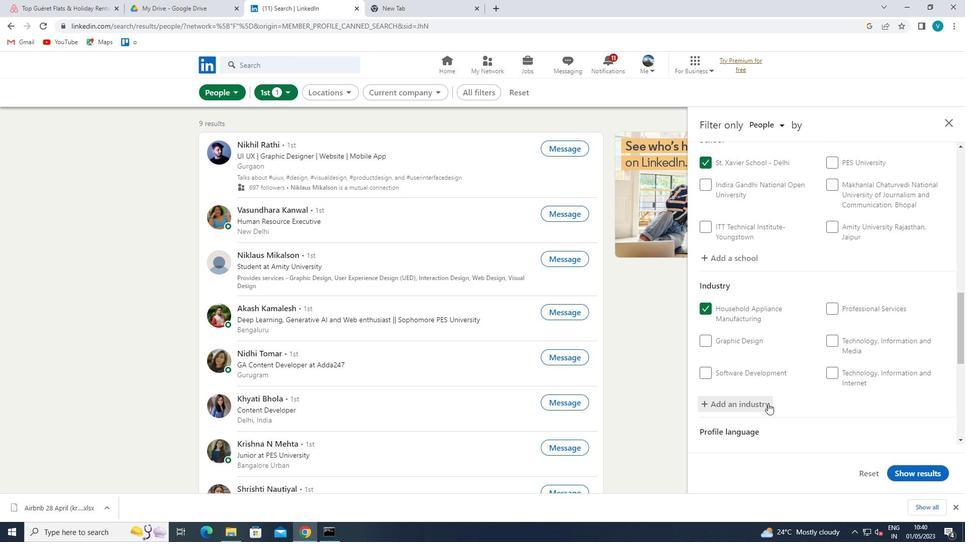 
Action: Mouse scrolled (768, 403) with delta (0, 0)
Screenshot: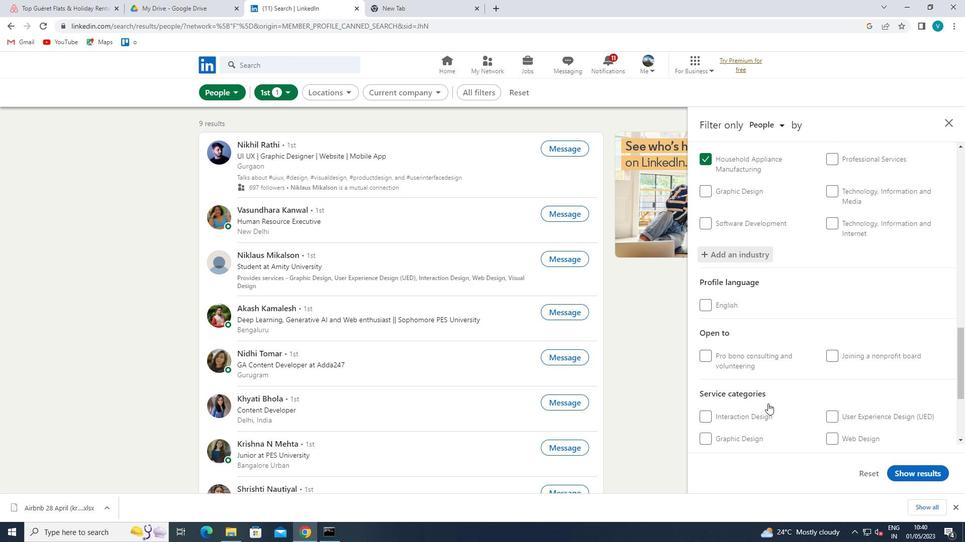 
Action: Mouse moved to (856, 412)
Screenshot: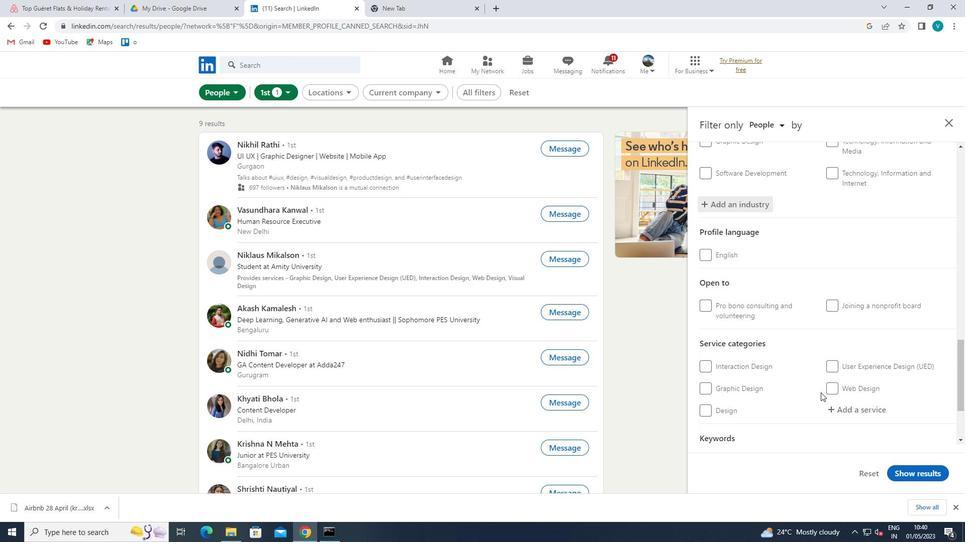 
Action: Mouse pressed left at (856, 412)
Screenshot: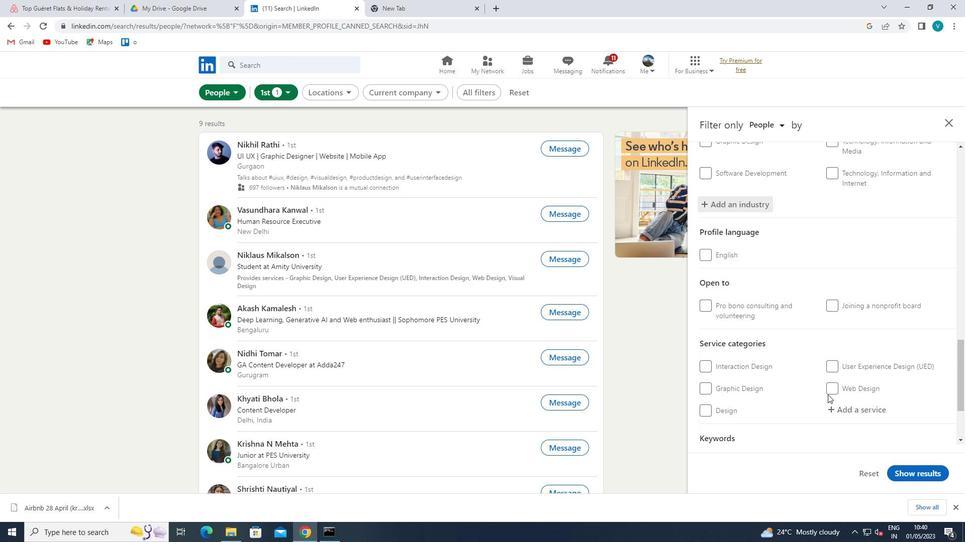 
Action: Mouse moved to (444, 318)
Screenshot: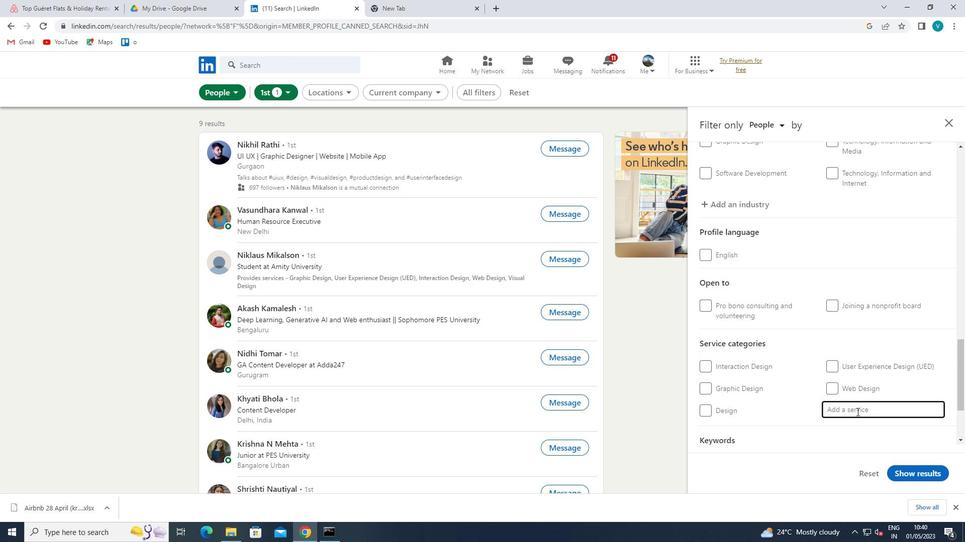 
Action: Key pressed <Key.shift>
Screenshot: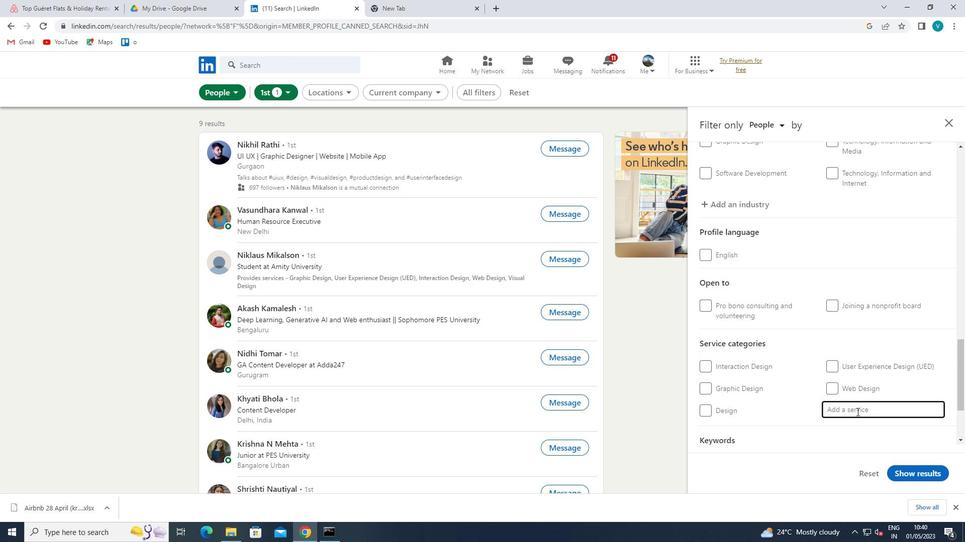 
Action: Mouse moved to (274, 269)
Screenshot: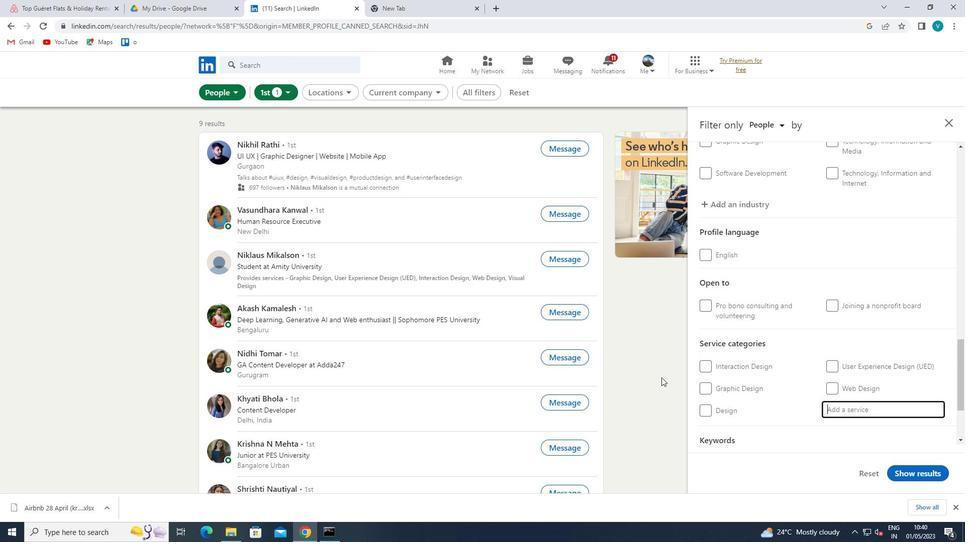 
Action: Key pressed COPU<Key.backspace>YWRIT
Screenshot: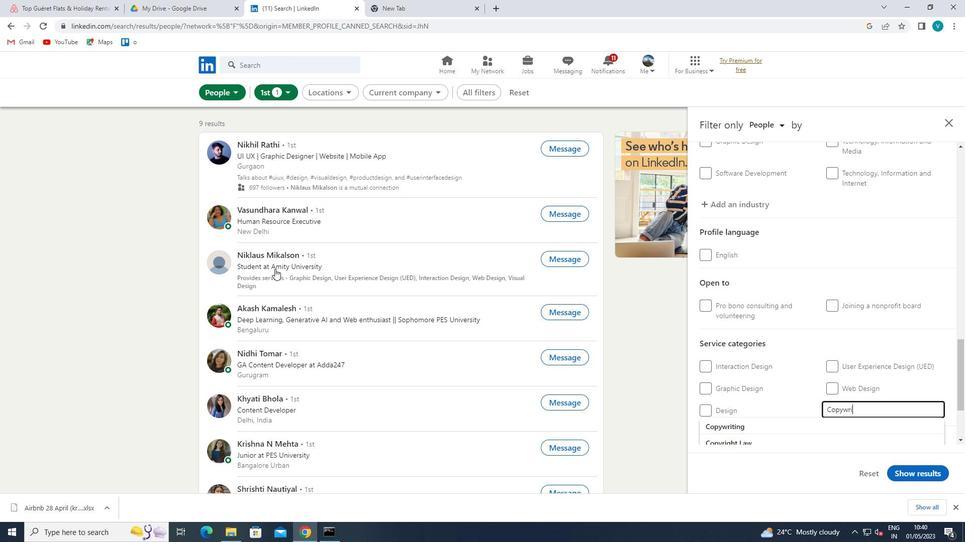 
Action: Mouse moved to (740, 428)
Screenshot: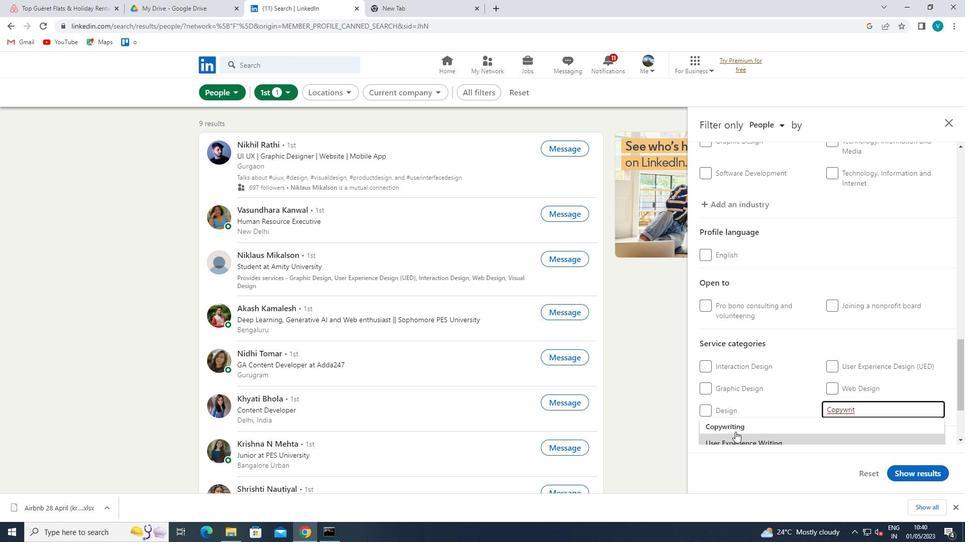
Action: Mouse pressed left at (740, 428)
Screenshot: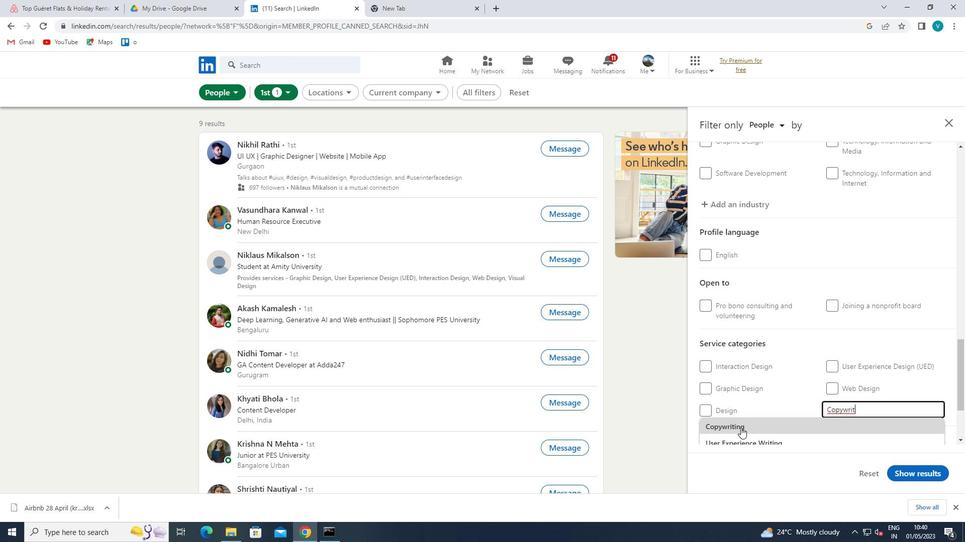 
Action: Mouse moved to (755, 417)
Screenshot: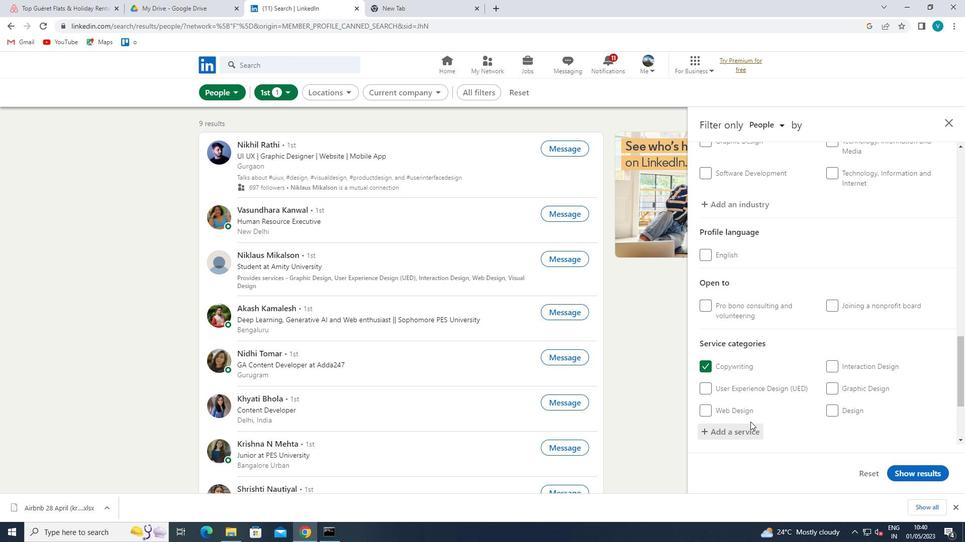 
Action: Mouse scrolled (755, 417) with delta (0, 0)
Screenshot: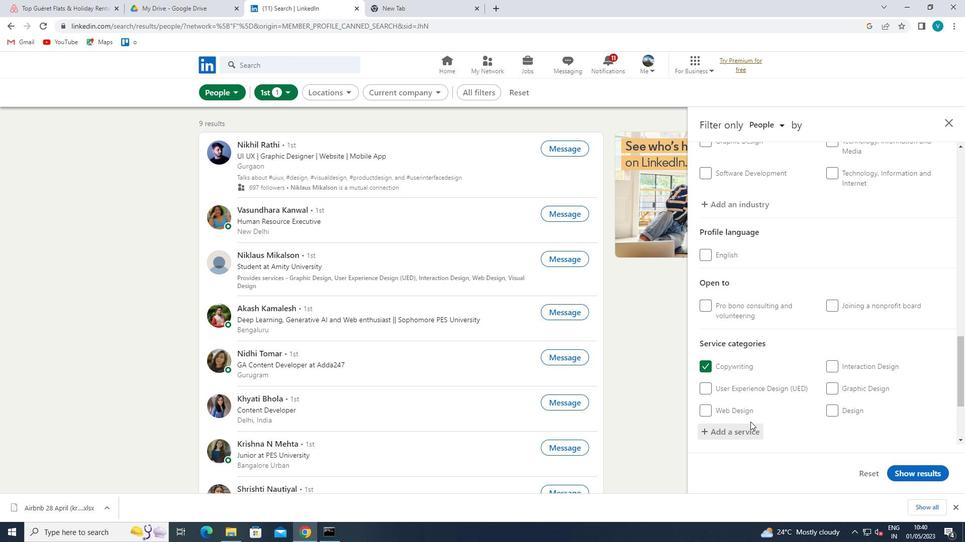 
Action: Mouse moved to (756, 416)
Screenshot: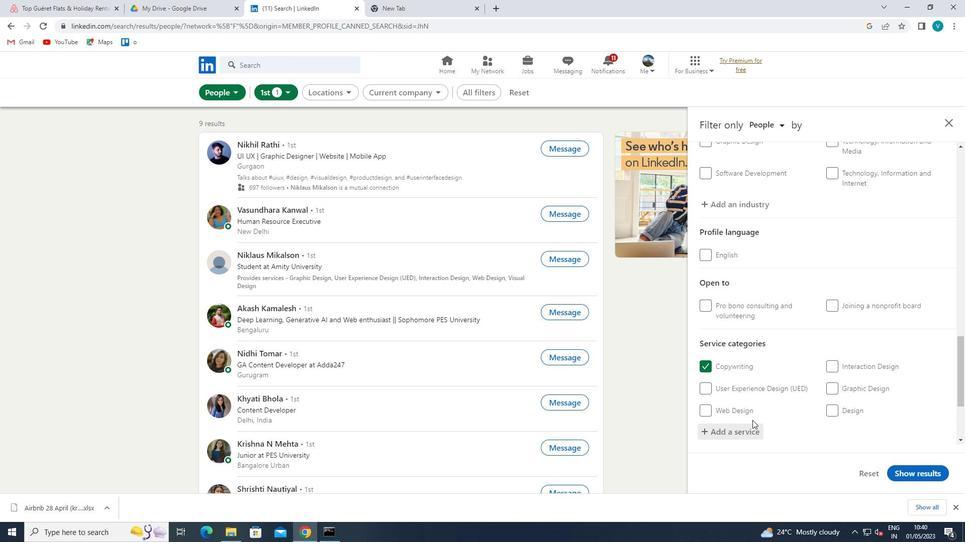 
Action: Mouse scrolled (756, 416) with delta (0, 0)
Screenshot: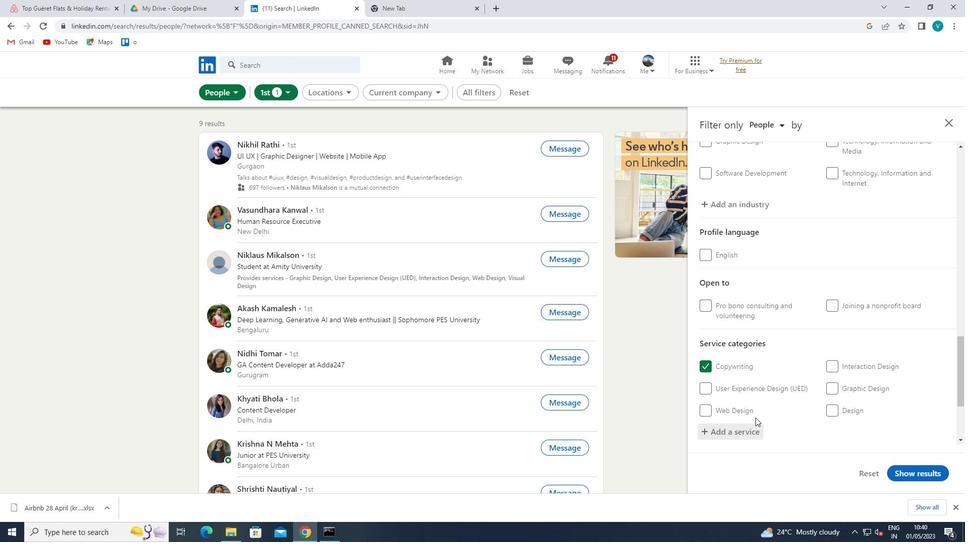 
Action: Mouse scrolled (756, 416) with delta (0, 0)
Screenshot: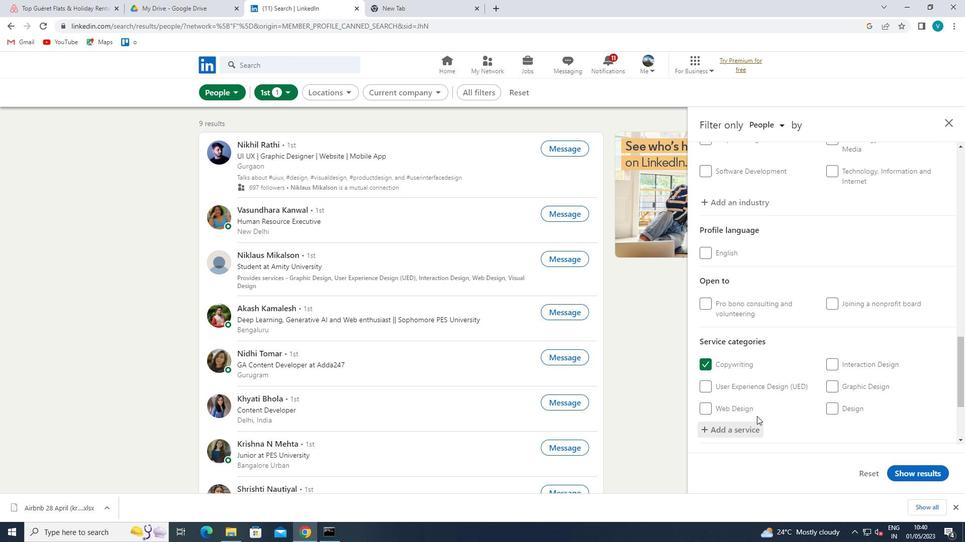 
Action: Mouse moved to (754, 392)
Screenshot: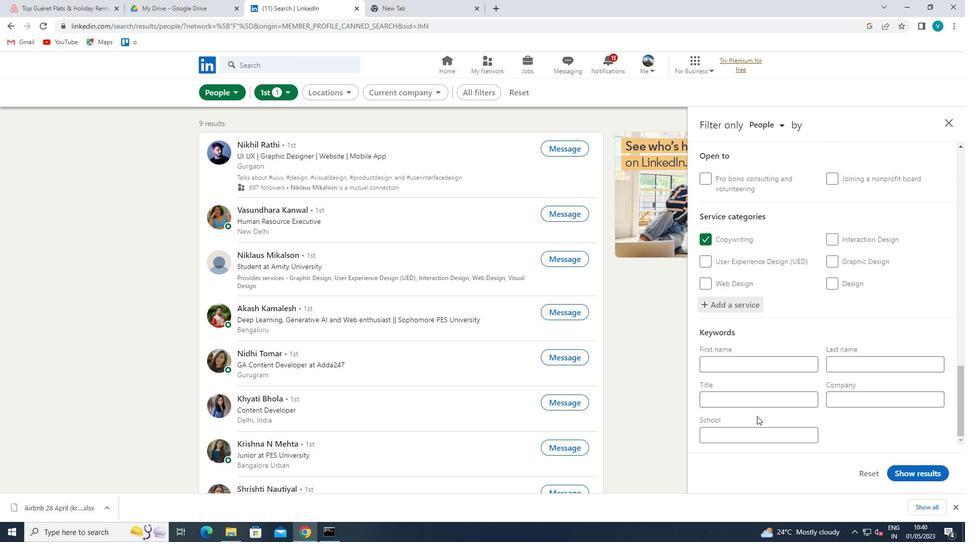 
Action: Mouse pressed left at (754, 392)
Screenshot: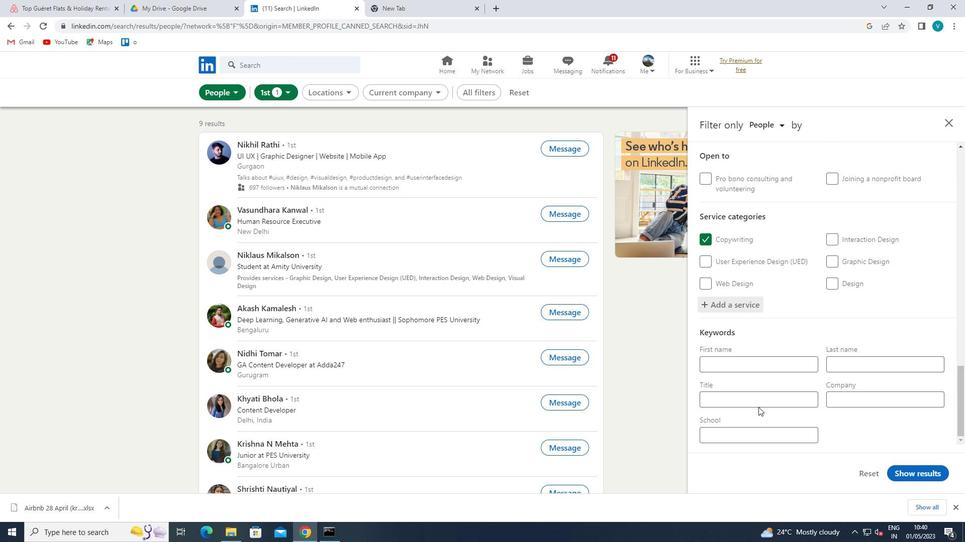 
Action: Mouse moved to (242, 290)
Screenshot: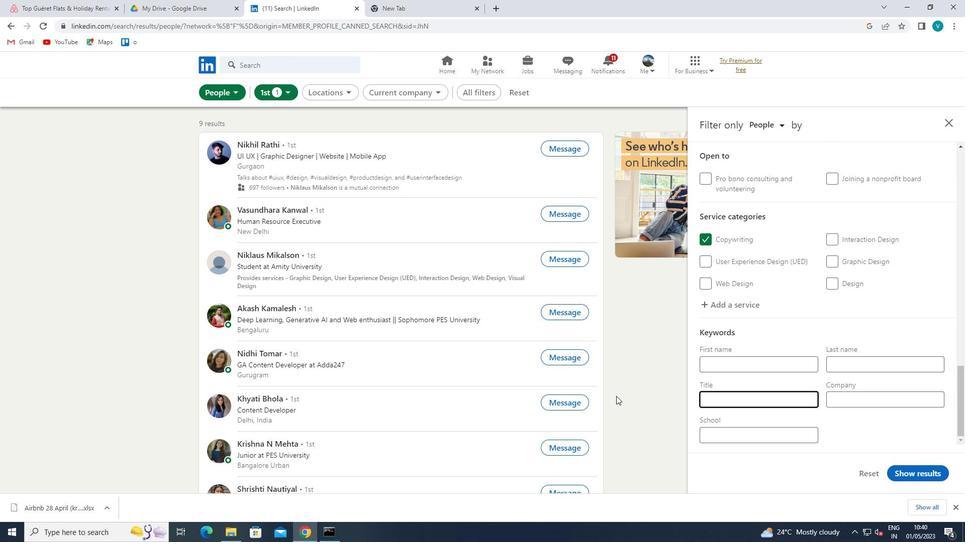 
Action: Key pressed <Key.shift>MARKETING<Key.space><Key.shift>CONSULTANT
Screenshot: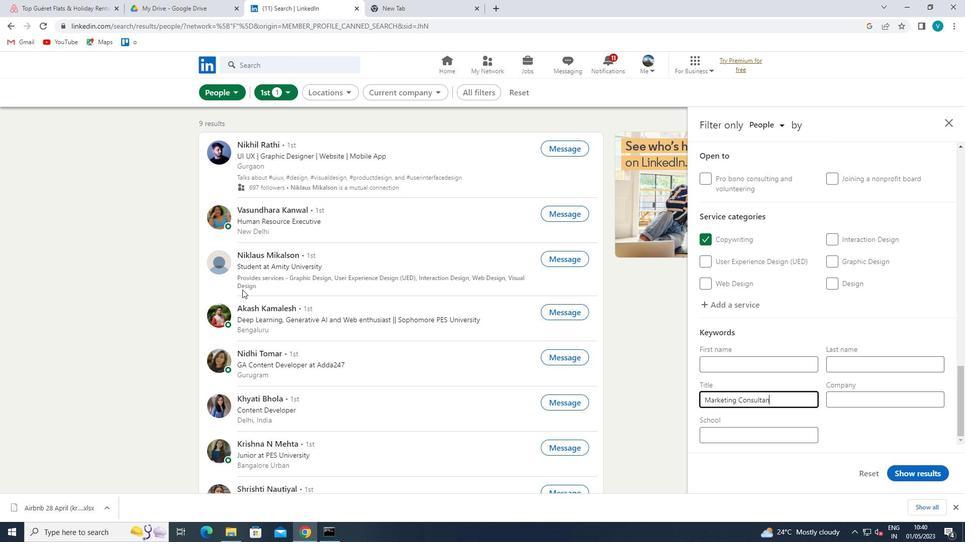 
Action: Mouse moved to (922, 470)
Screenshot: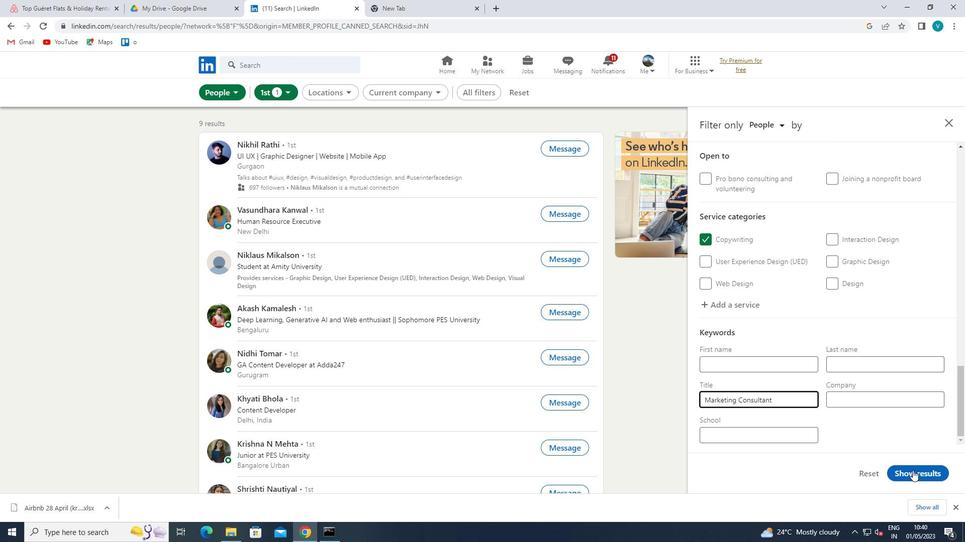 
Action: Mouse pressed left at (922, 470)
Screenshot: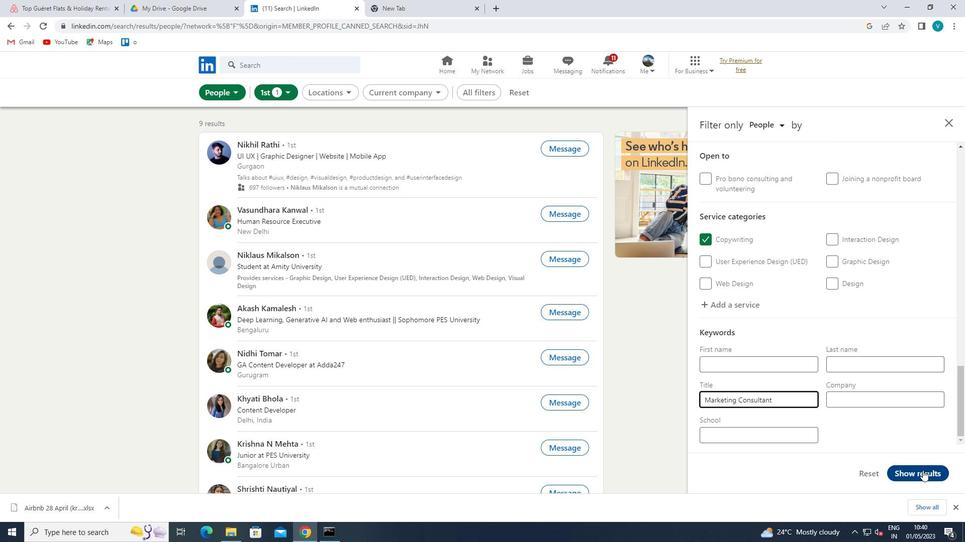 
Action: Mouse moved to (327, 299)
Screenshot: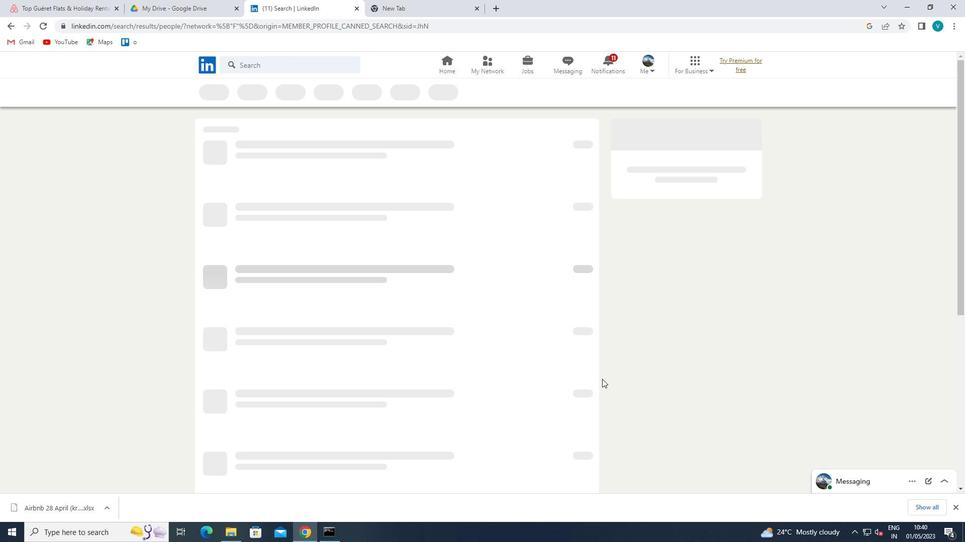 
